 Task: Check the sale-to-list ratio of 2 bathrooms in the last 1 year.
Action: Mouse moved to (535, 291)
Screenshot: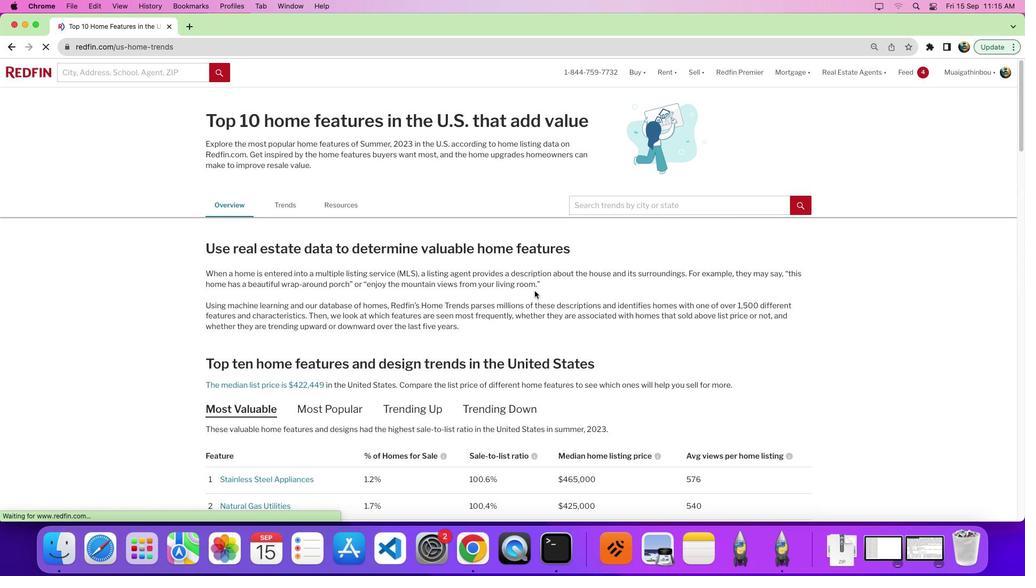 
Action: Mouse scrolled (535, 291) with delta (0, 0)
Screenshot: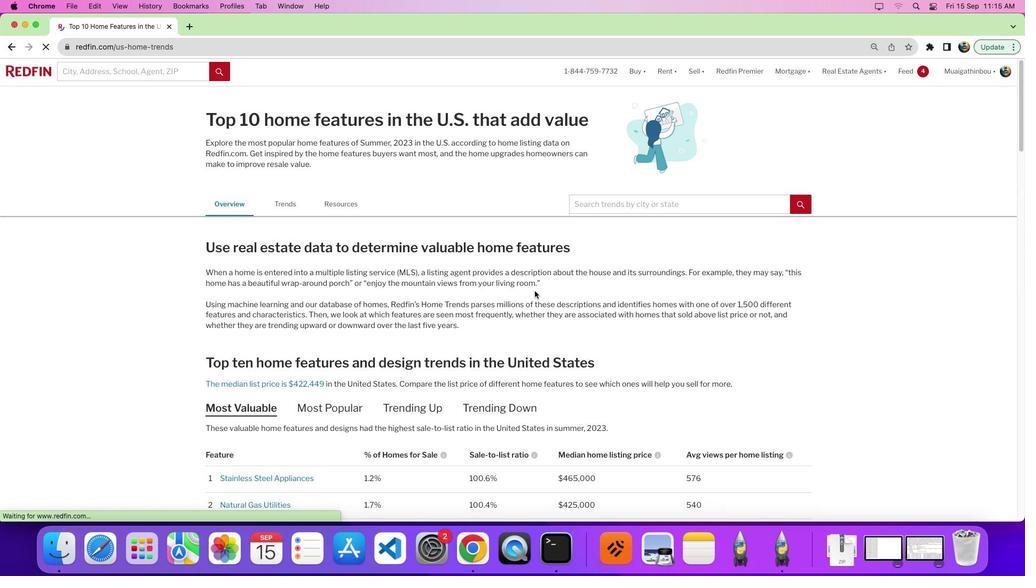 
Action: Mouse moved to (294, 205)
Screenshot: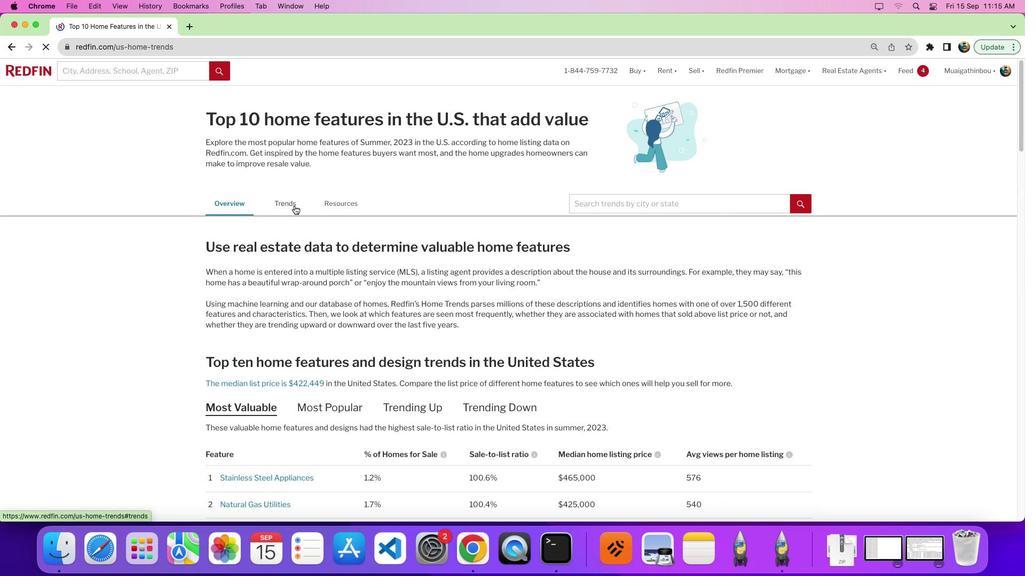 
Action: Mouse pressed left at (294, 205)
Screenshot: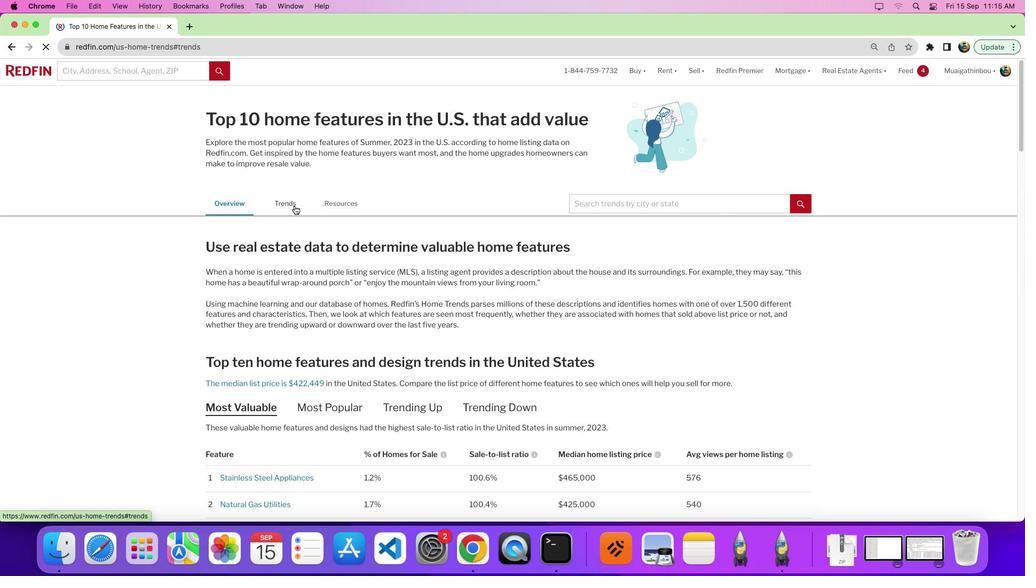
Action: Mouse moved to (365, 228)
Screenshot: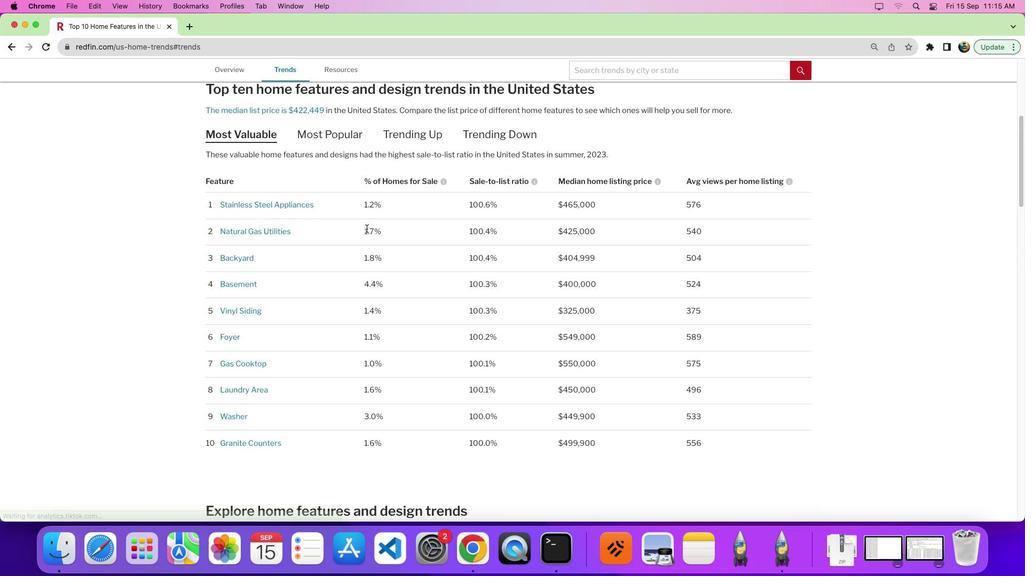 
Action: Mouse scrolled (365, 228) with delta (0, 0)
Screenshot: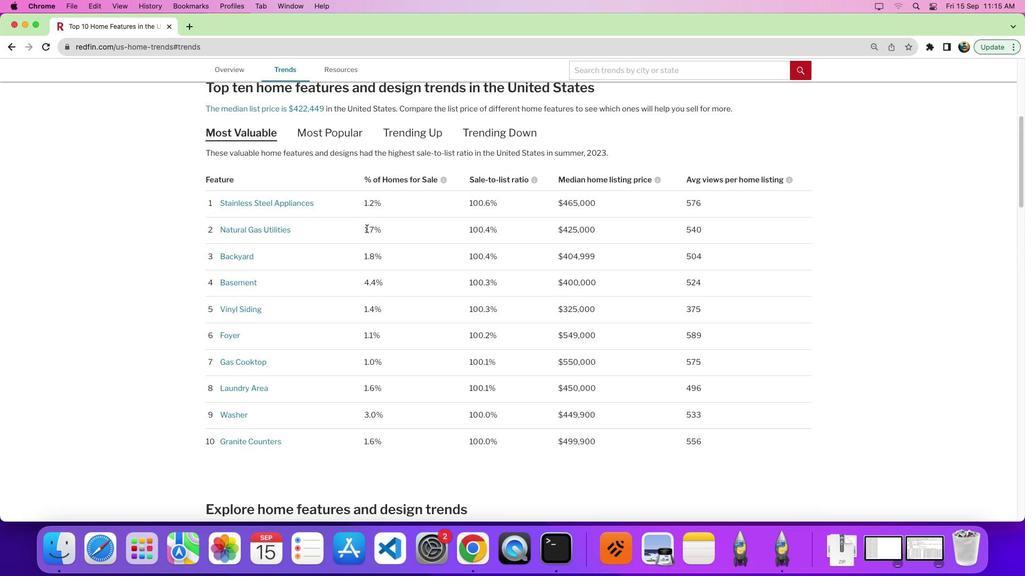 
Action: Mouse moved to (366, 228)
Screenshot: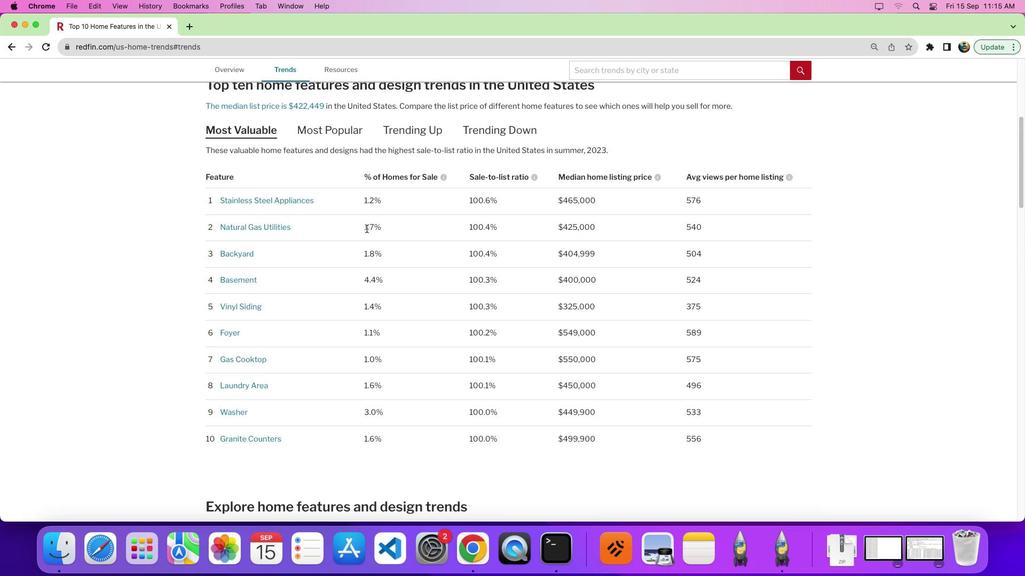 
Action: Mouse scrolled (366, 228) with delta (0, 0)
Screenshot: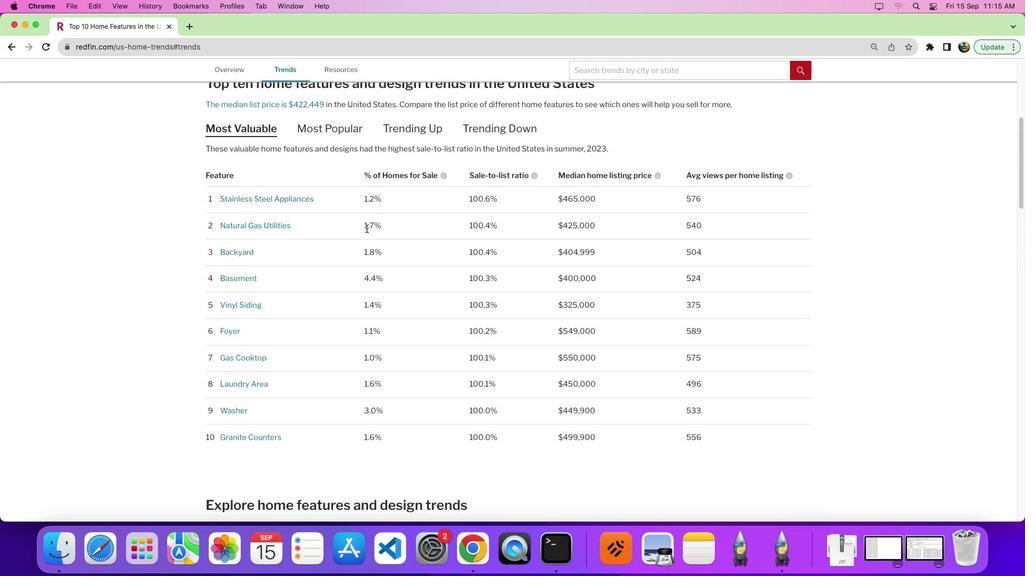 
Action: Mouse moved to (378, 221)
Screenshot: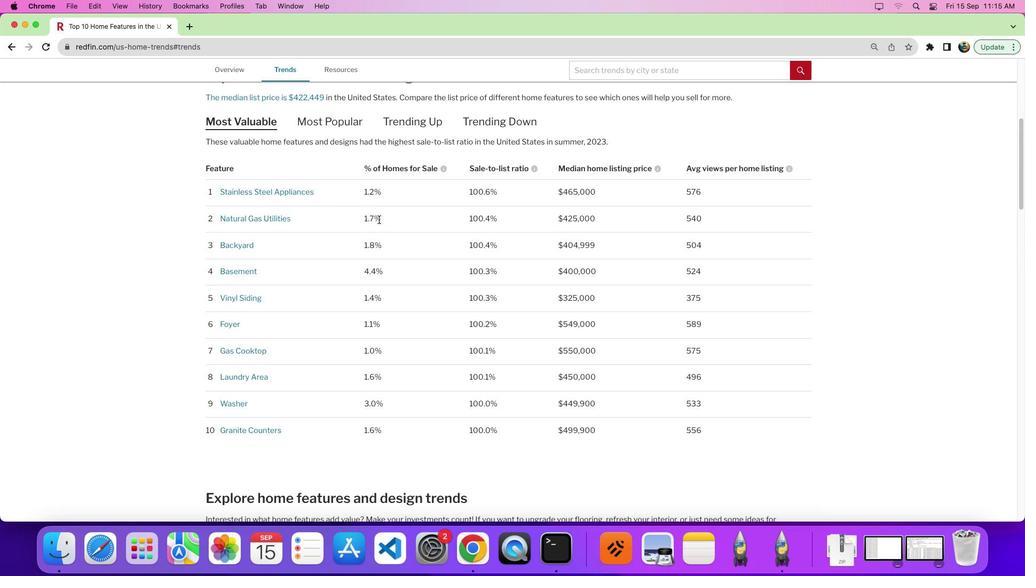 
Action: Mouse scrolled (378, 221) with delta (0, 0)
Screenshot: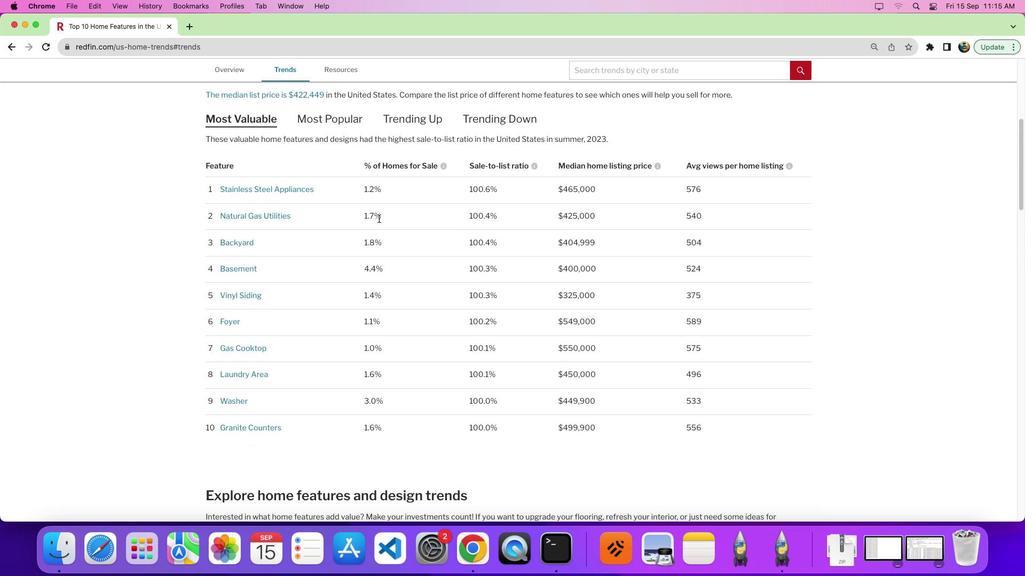 
Action: Mouse moved to (378, 220)
Screenshot: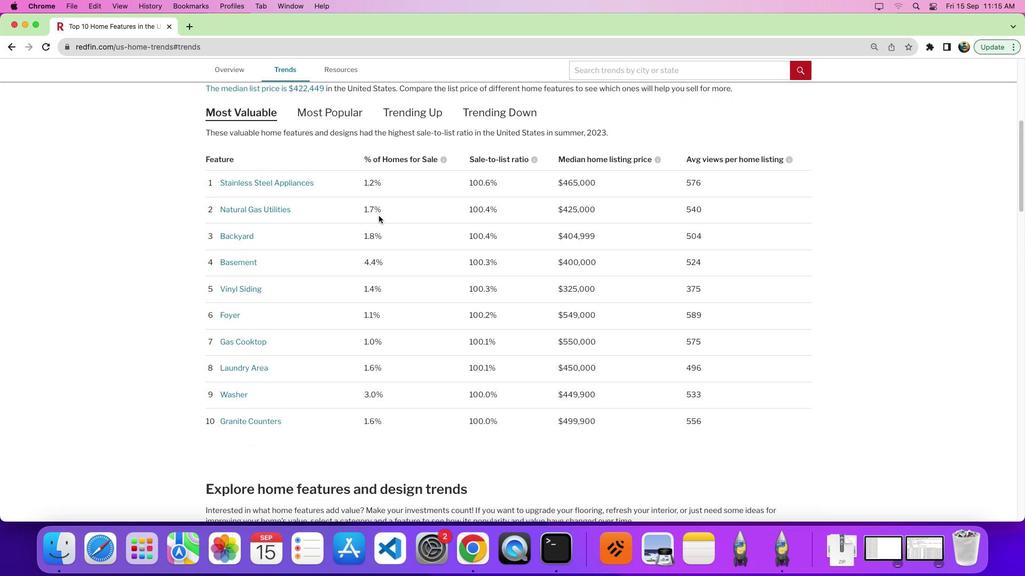 
Action: Mouse scrolled (378, 220) with delta (0, 0)
Screenshot: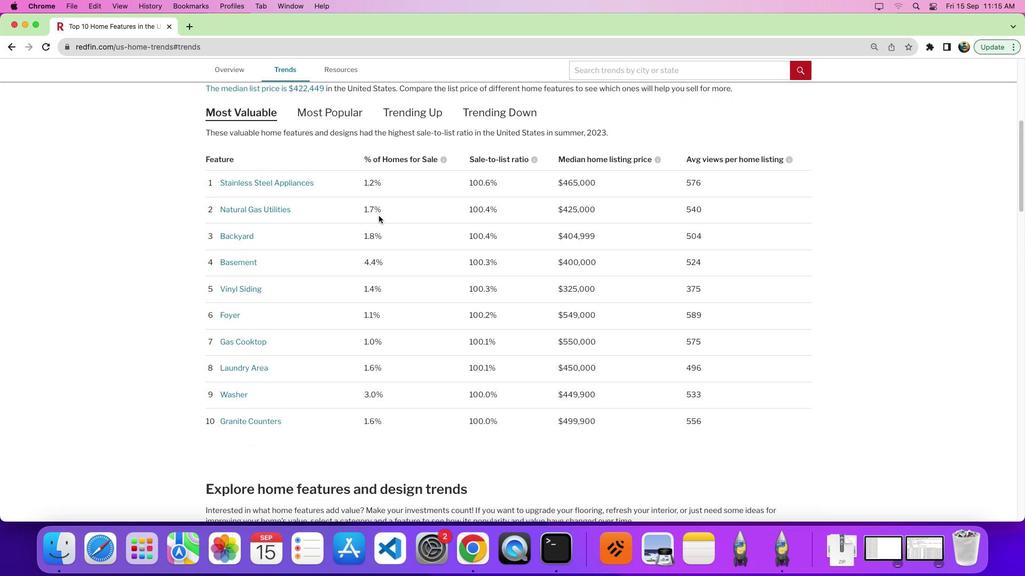 
Action: Mouse moved to (366, 210)
Screenshot: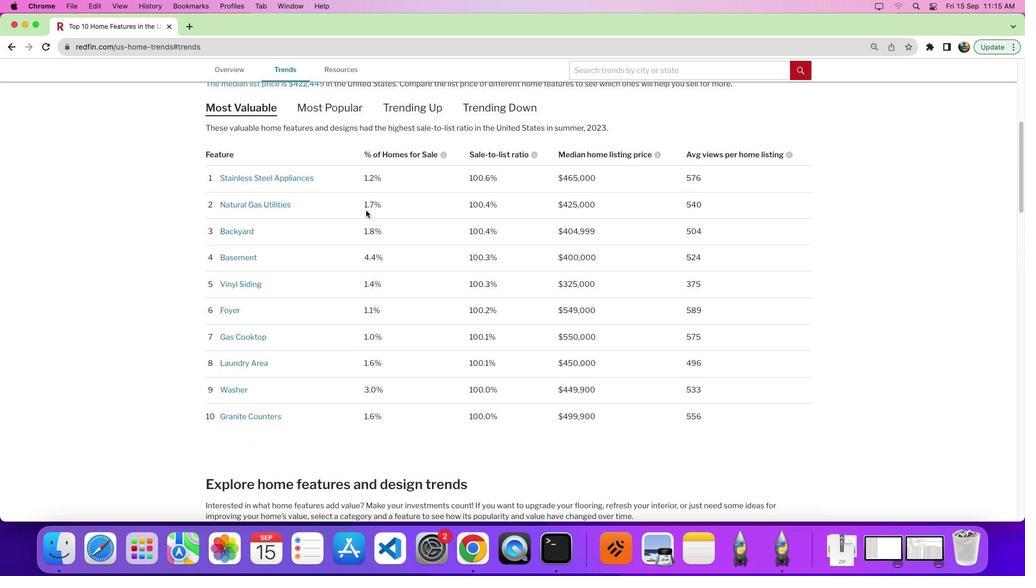 
Action: Mouse scrolled (366, 210) with delta (0, 0)
Screenshot: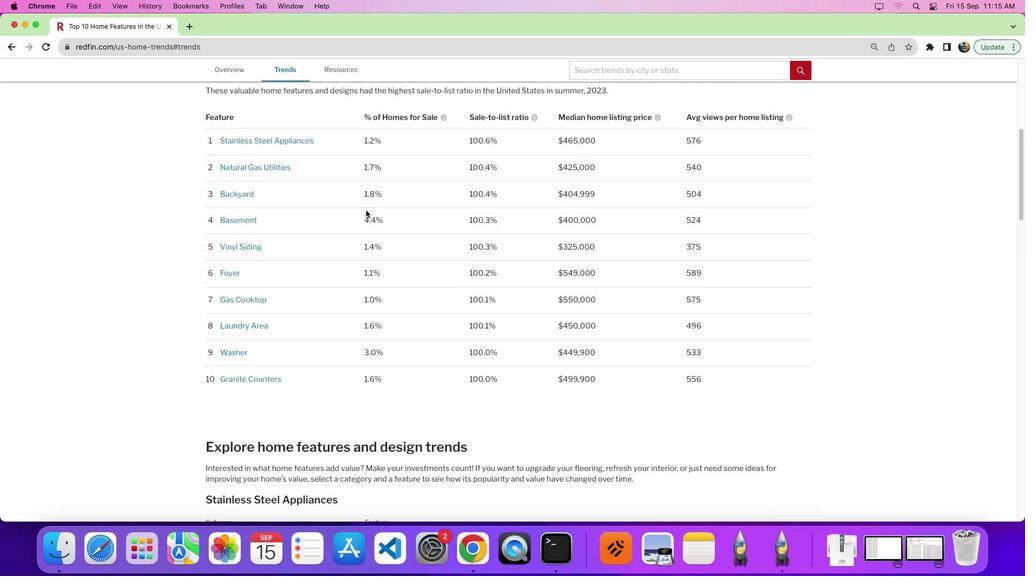 
Action: Mouse scrolled (366, 210) with delta (0, 0)
Screenshot: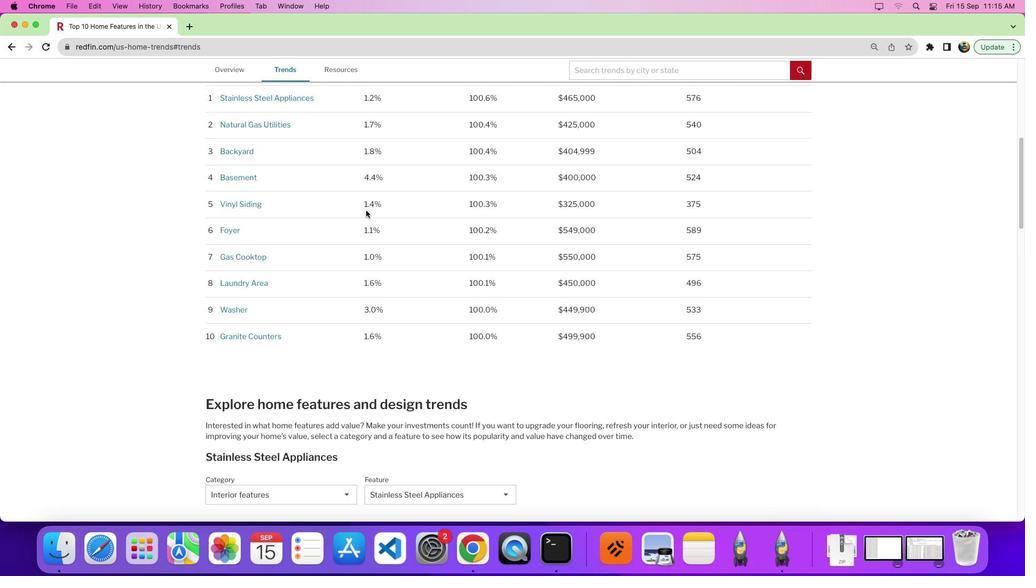 
Action: Mouse moved to (366, 210)
Screenshot: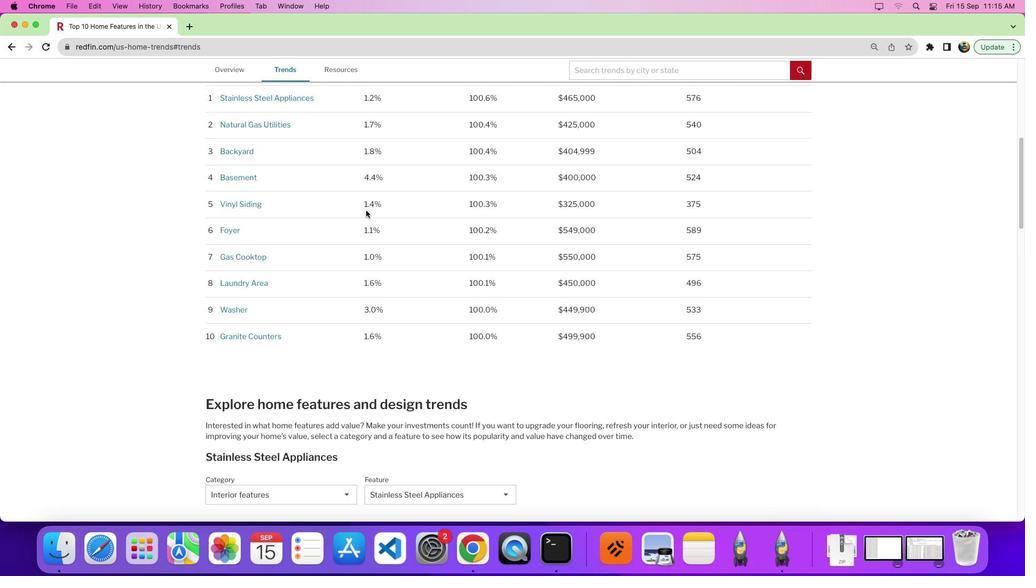 
Action: Mouse scrolled (366, 210) with delta (0, -2)
Screenshot: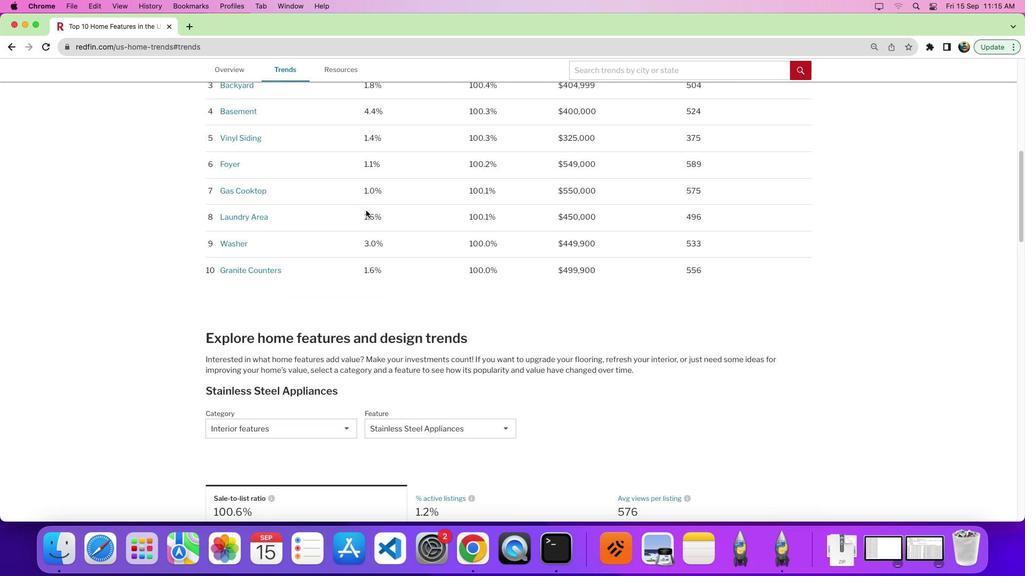 
Action: Mouse moved to (361, 218)
Screenshot: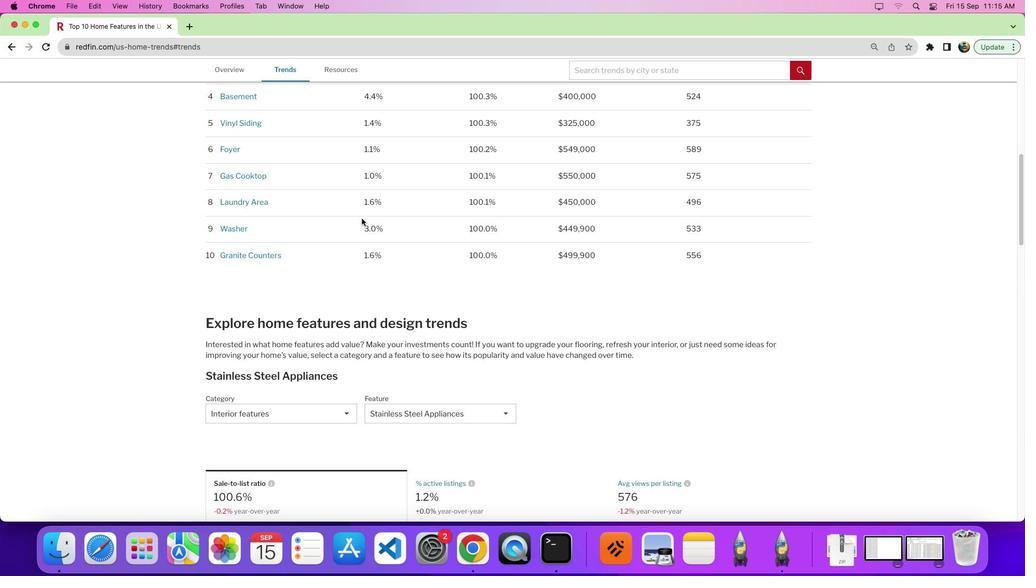 
Action: Mouse scrolled (361, 218) with delta (0, 0)
Screenshot: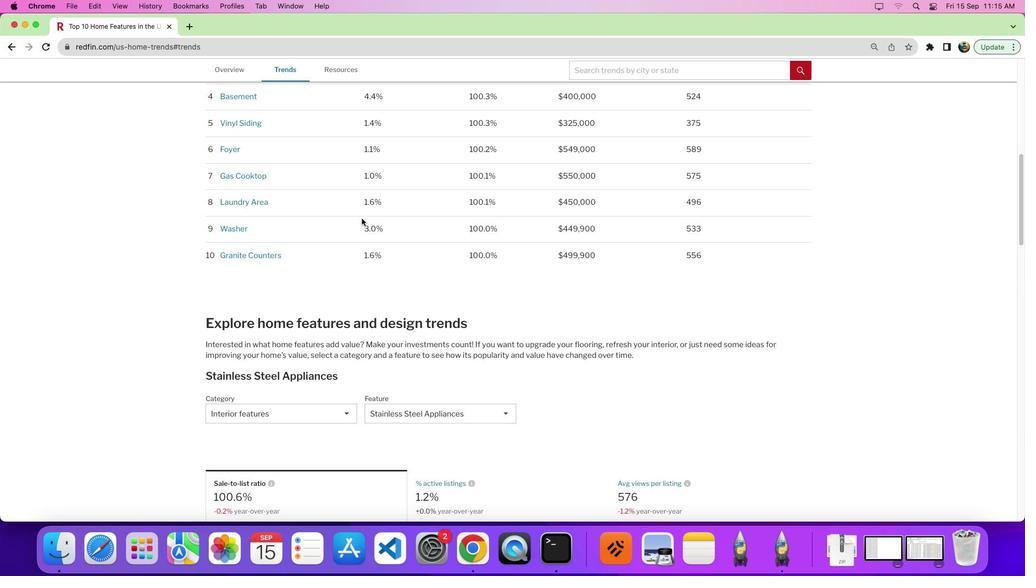 
Action: Mouse moved to (361, 218)
Screenshot: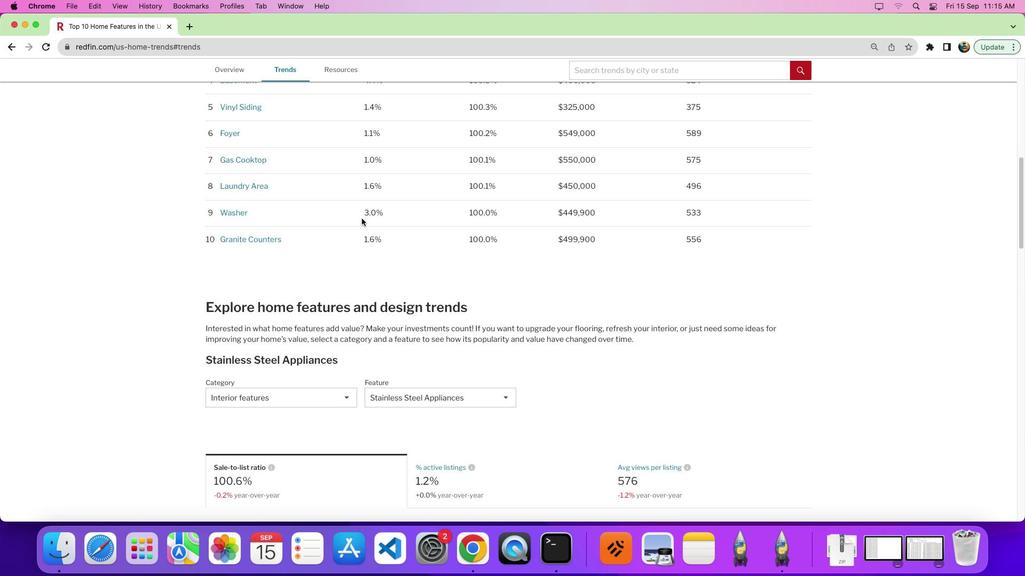 
Action: Mouse scrolled (361, 218) with delta (0, 0)
Screenshot: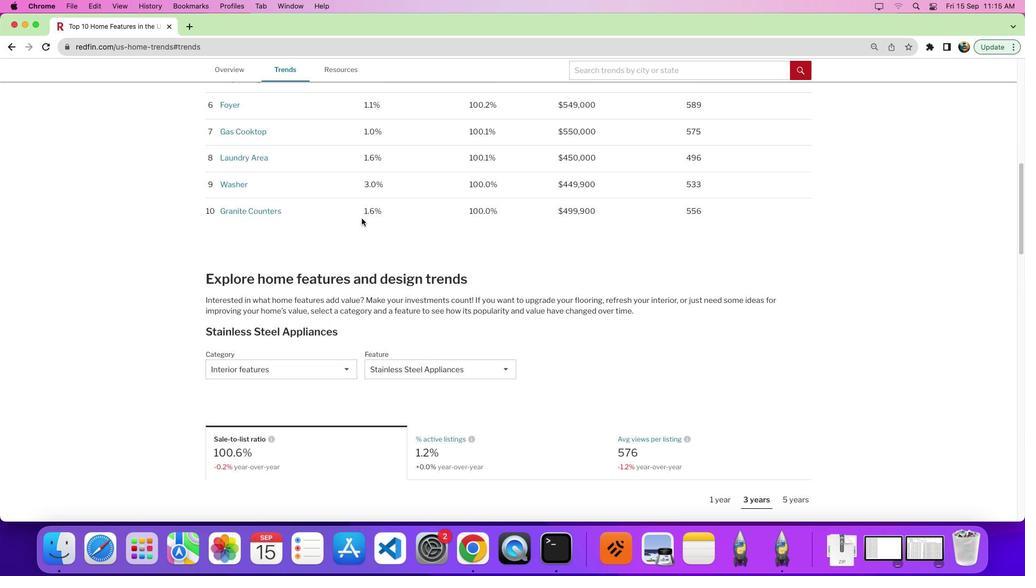 
Action: Mouse moved to (361, 218)
Screenshot: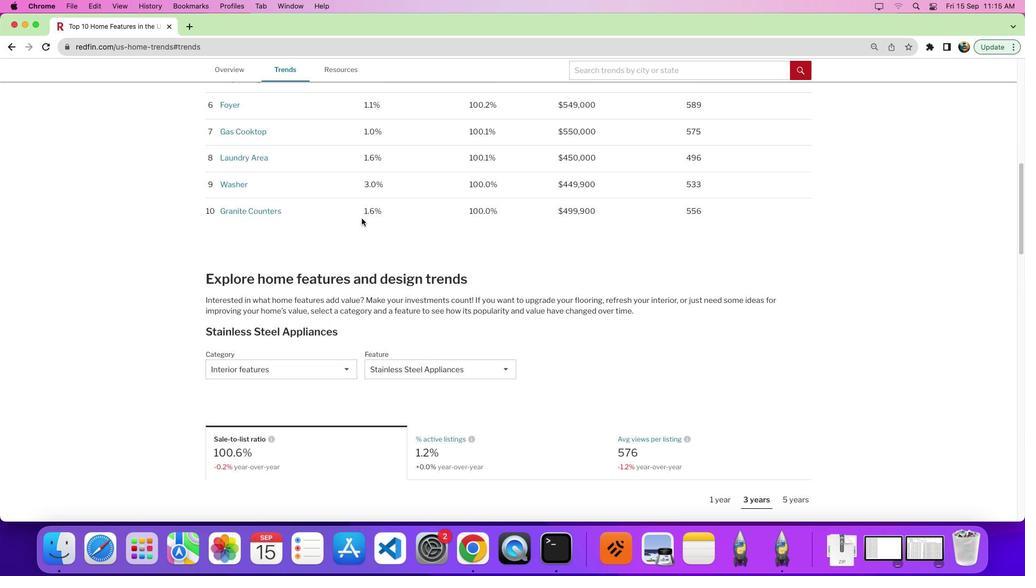 
Action: Mouse scrolled (361, 218) with delta (0, -2)
Screenshot: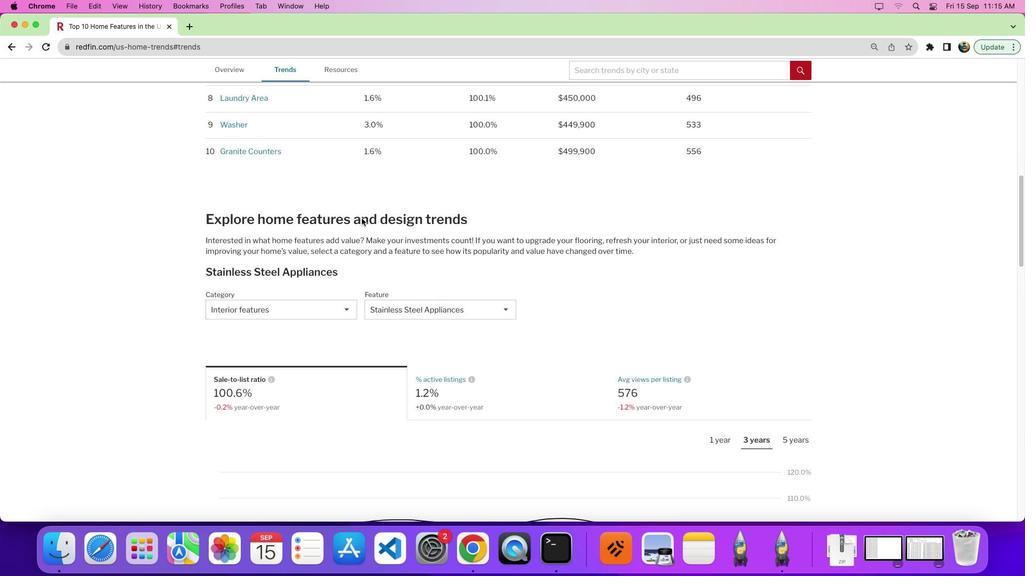 
Action: Mouse moved to (362, 218)
Screenshot: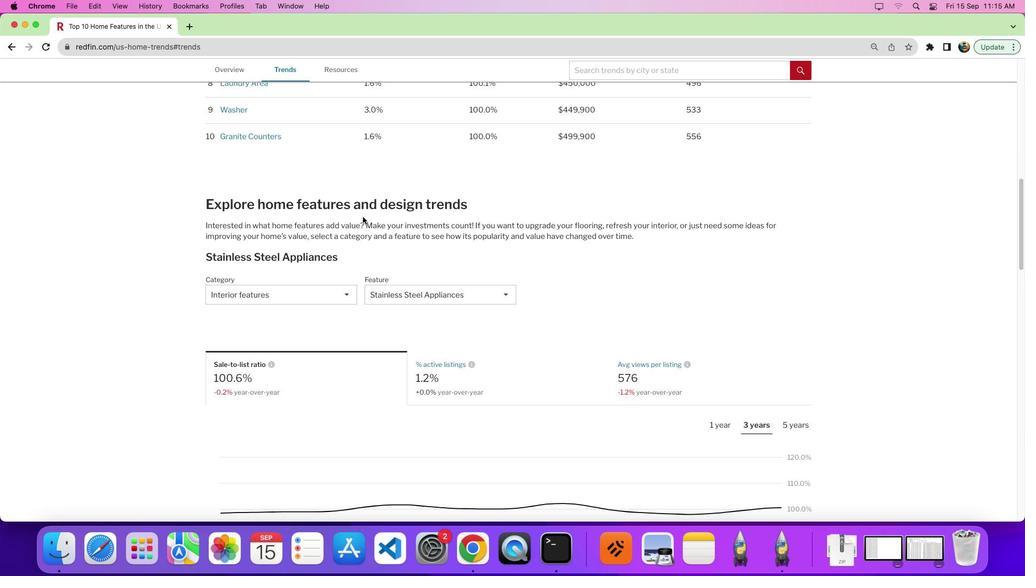 
Action: Mouse scrolled (362, 218) with delta (0, 0)
Screenshot: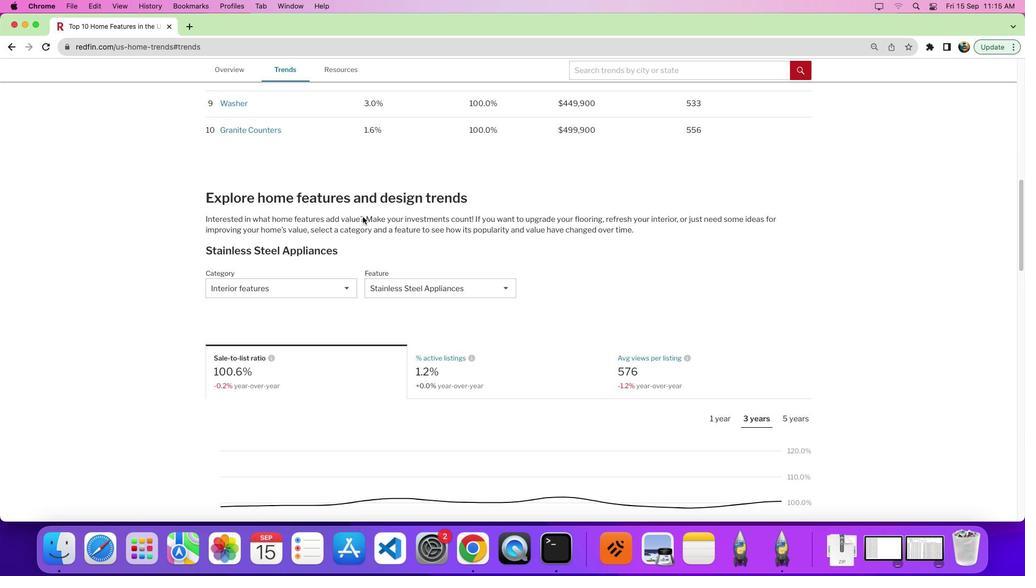 
Action: Mouse moved to (362, 217)
Screenshot: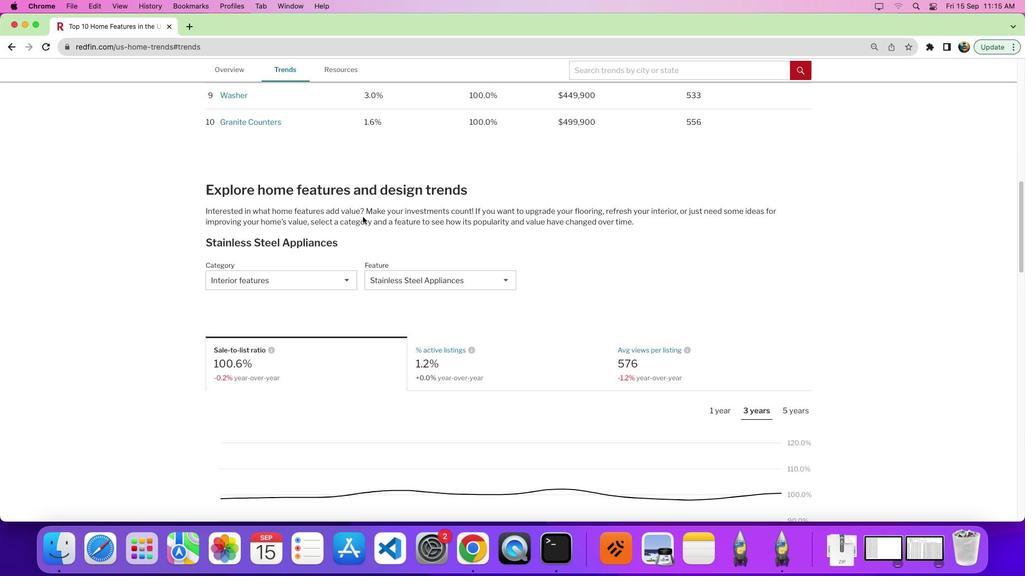 
Action: Mouse scrolled (362, 217) with delta (0, 0)
Screenshot: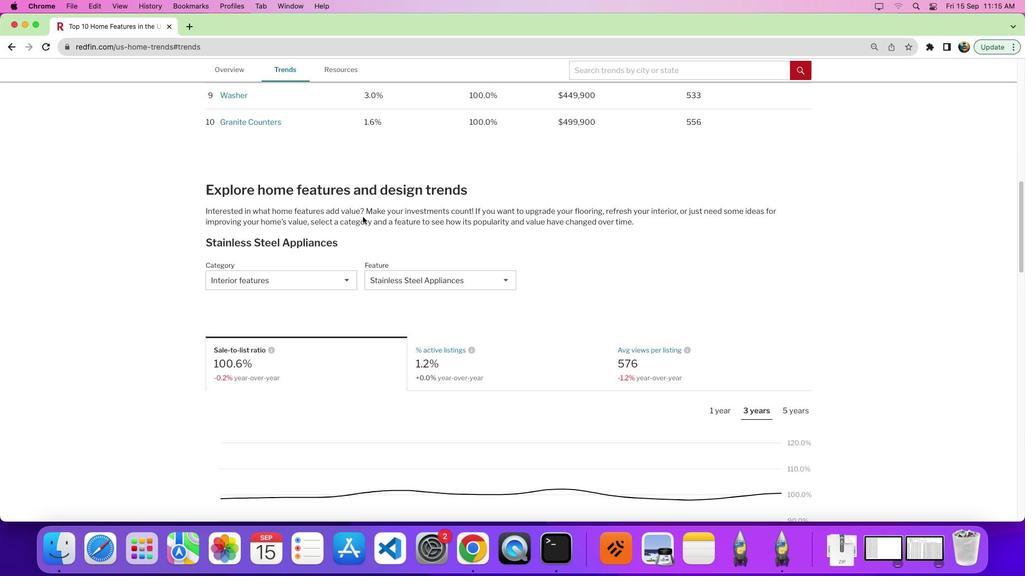 
Action: Mouse moved to (413, 252)
Screenshot: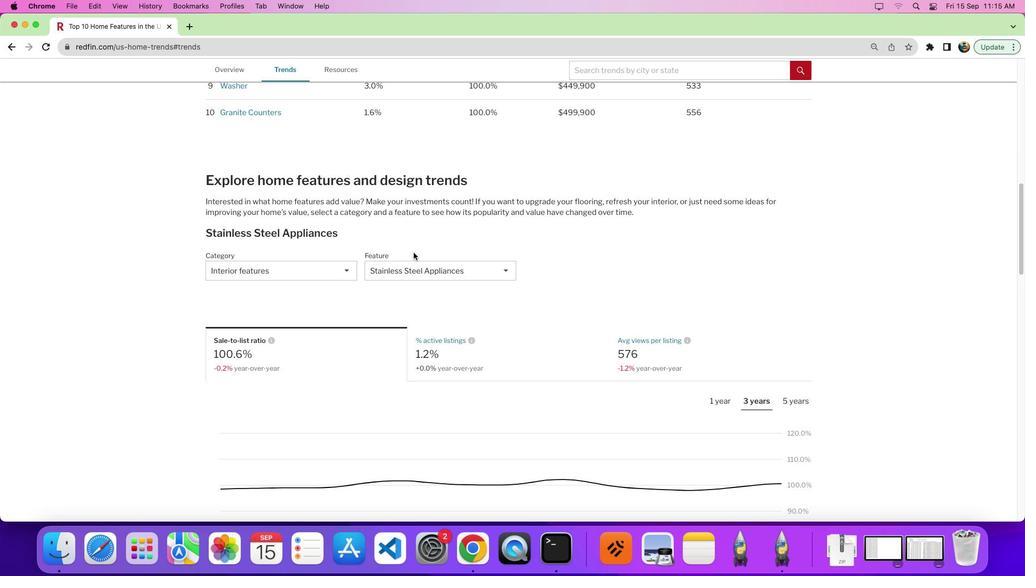 
Action: Mouse scrolled (413, 252) with delta (0, 0)
Screenshot: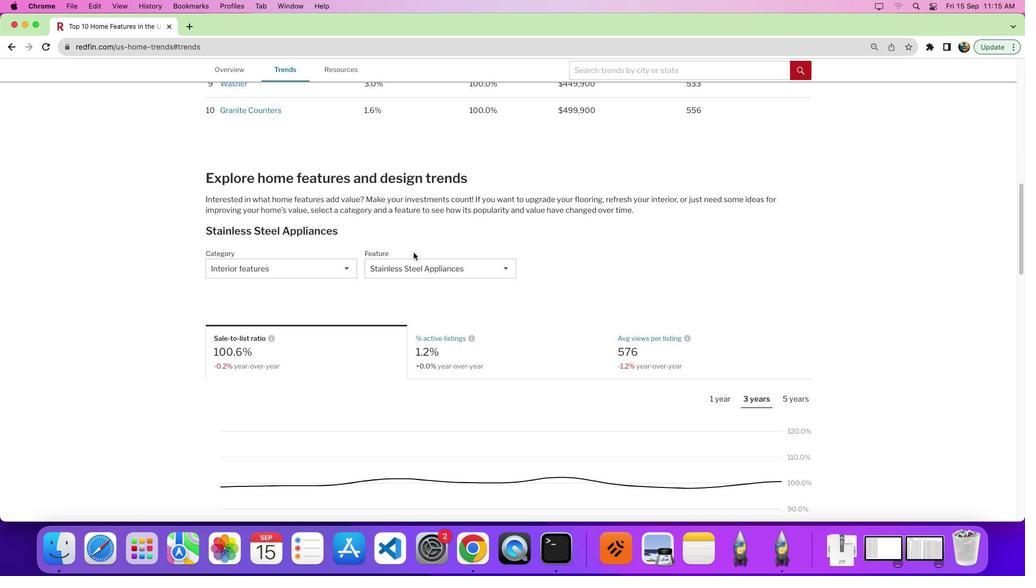 
Action: Mouse scrolled (413, 252) with delta (0, 0)
Screenshot: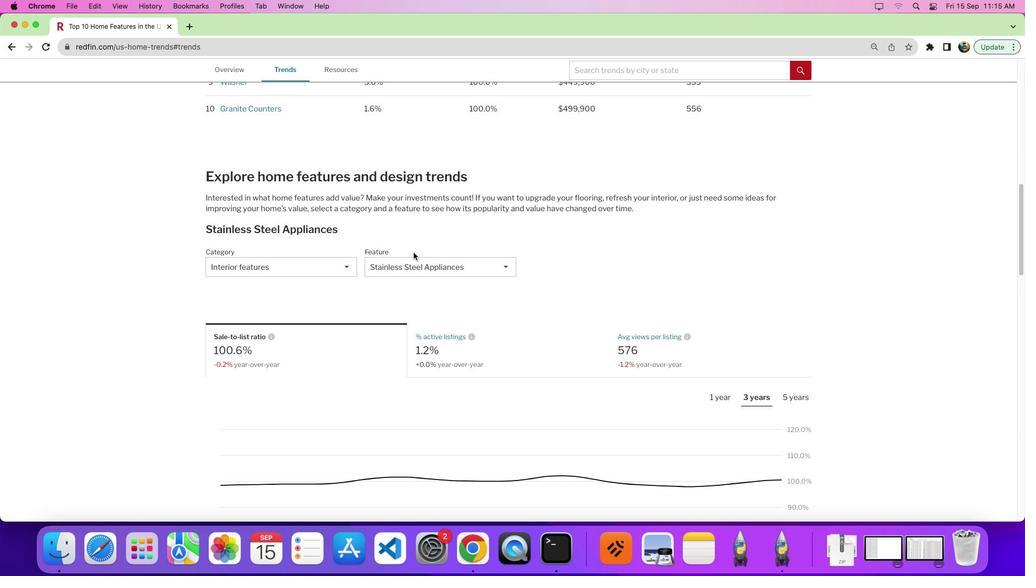 
Action: Mouse moved to (442, 257)
Screenshot: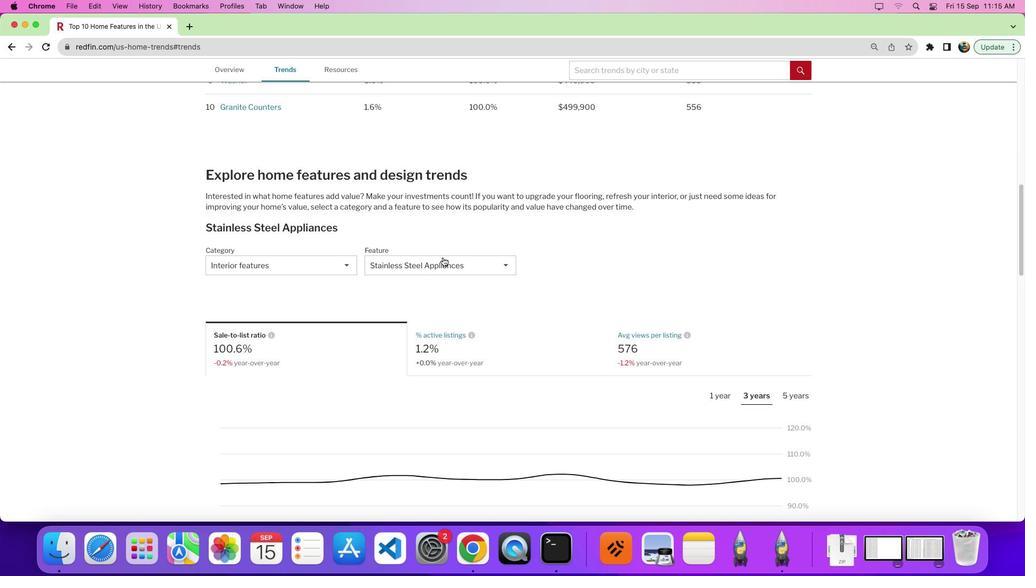 
Action: Mouse scrolled (442, 257) with delta (0, 0)
Screenshot: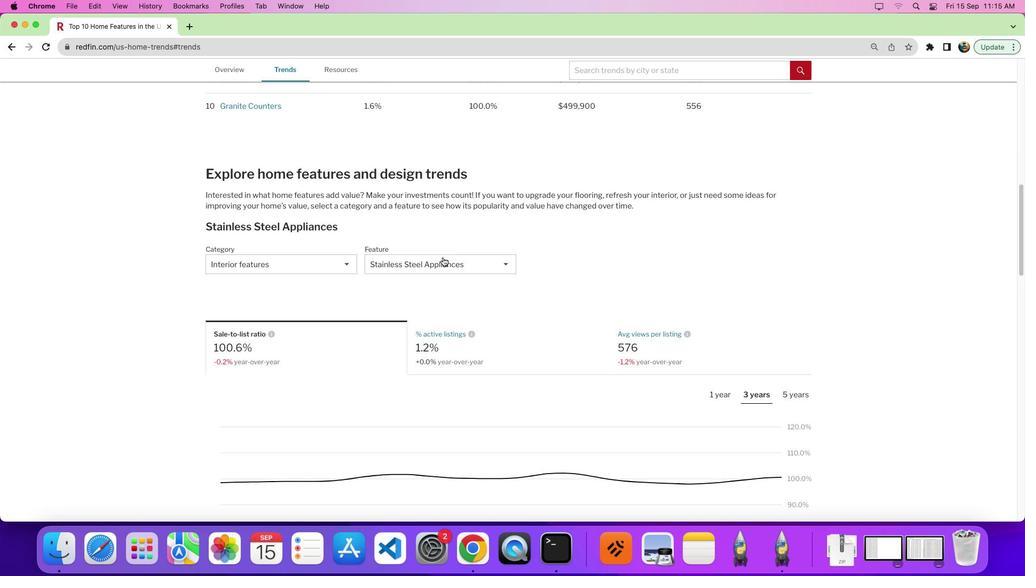 
Action: Mouse moved to (442, 257)
Screenshot: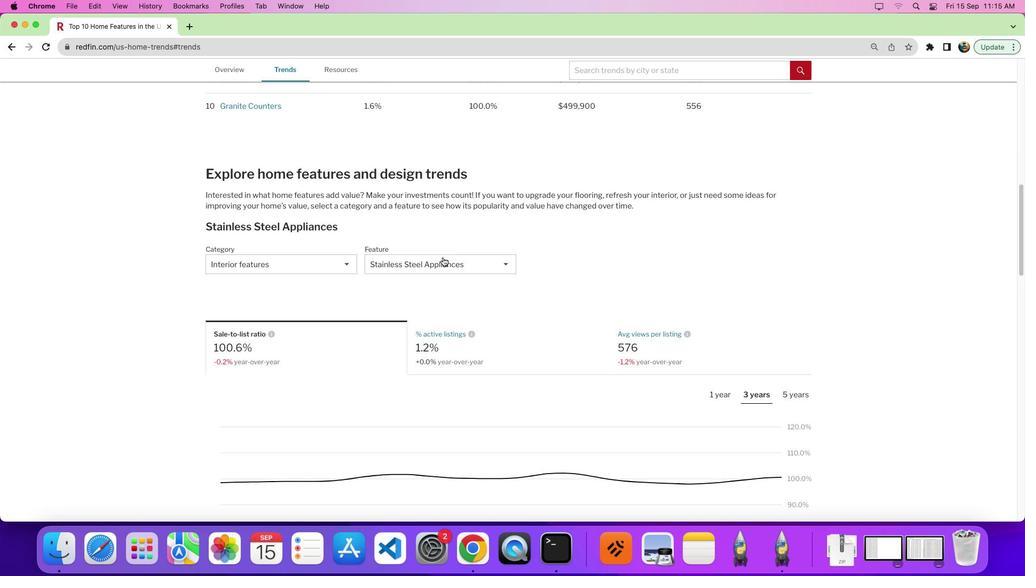 
Action: Mouse scrolled (442, 257) with delta (0, 0)
Screenshot: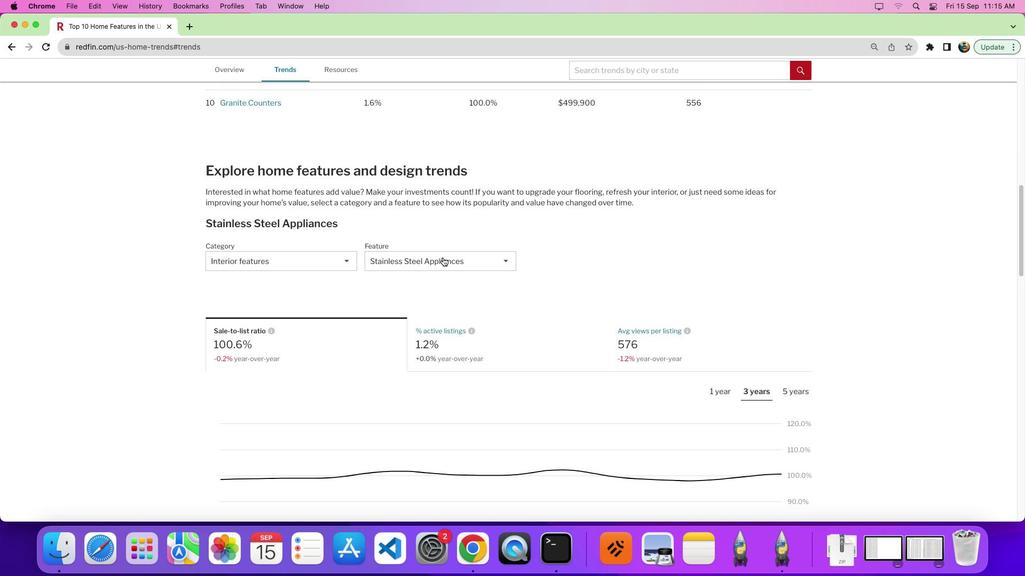 
Action: Mouse moved to (487, 261)
Screenshot: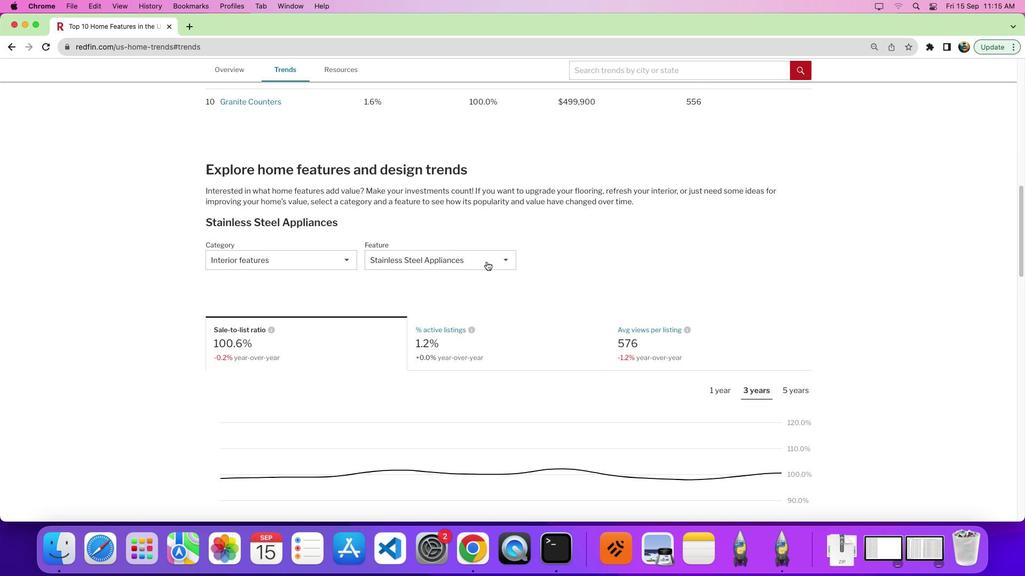 
Action: Mouse scrolled (487, 261) with delta (0, 0)
Screenshot: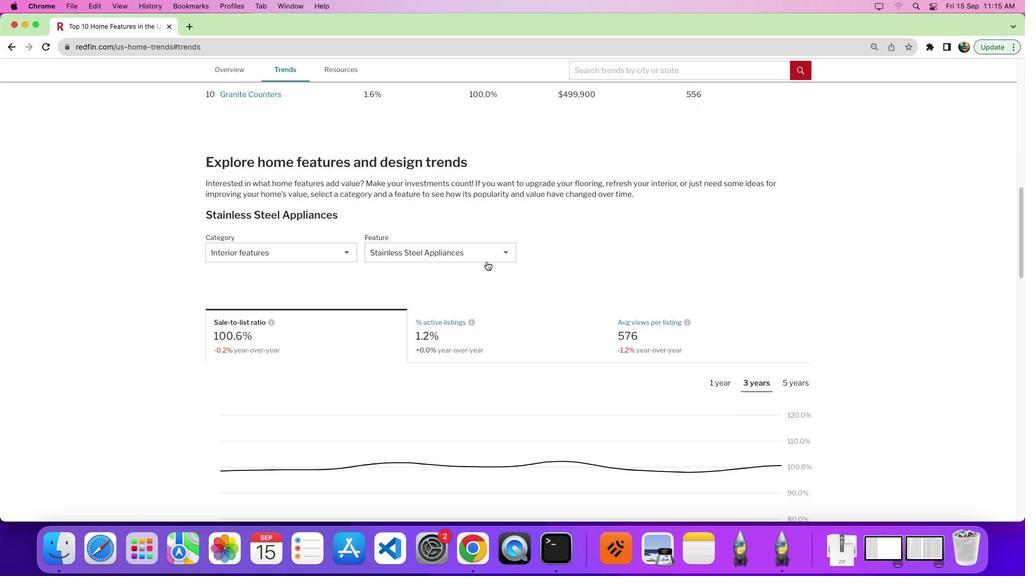 
Action: Mouse scrolled (487, 261) with delta (0, 0)
Screenshot: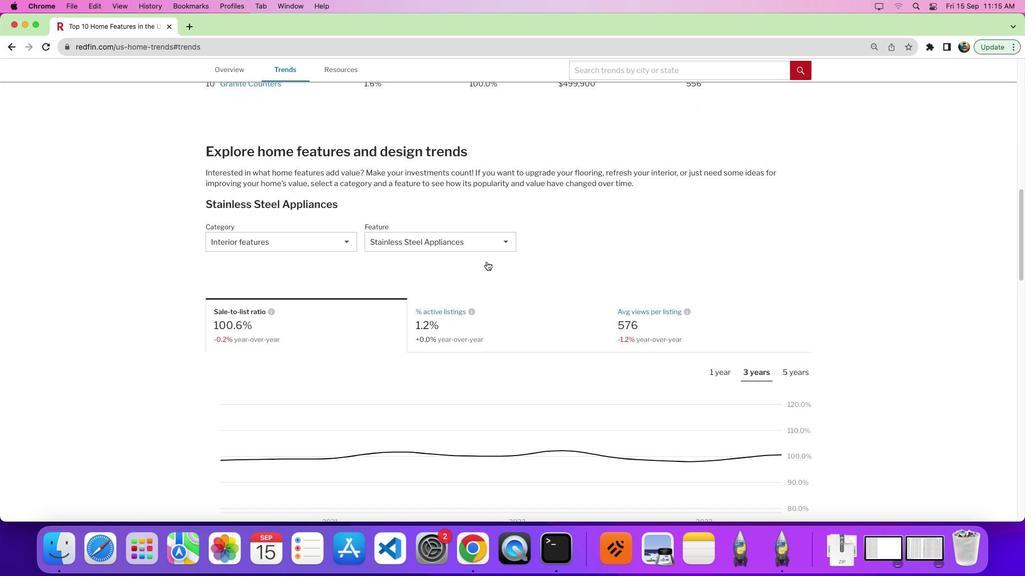 
Action: Mouse moved to (294, 235)
Screenshot: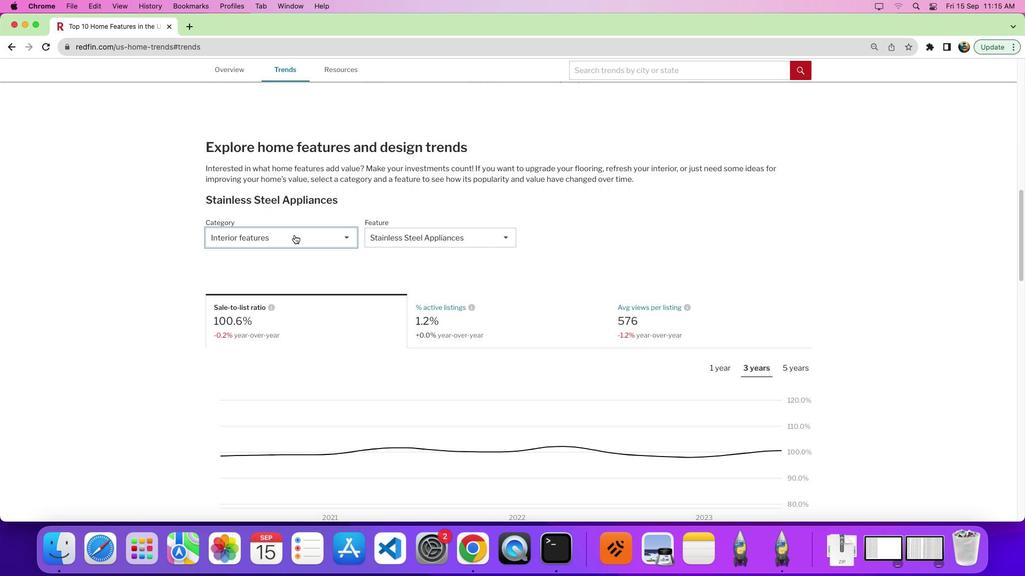 
Action: Mouse pressed left at (294, 235)
Screenshot: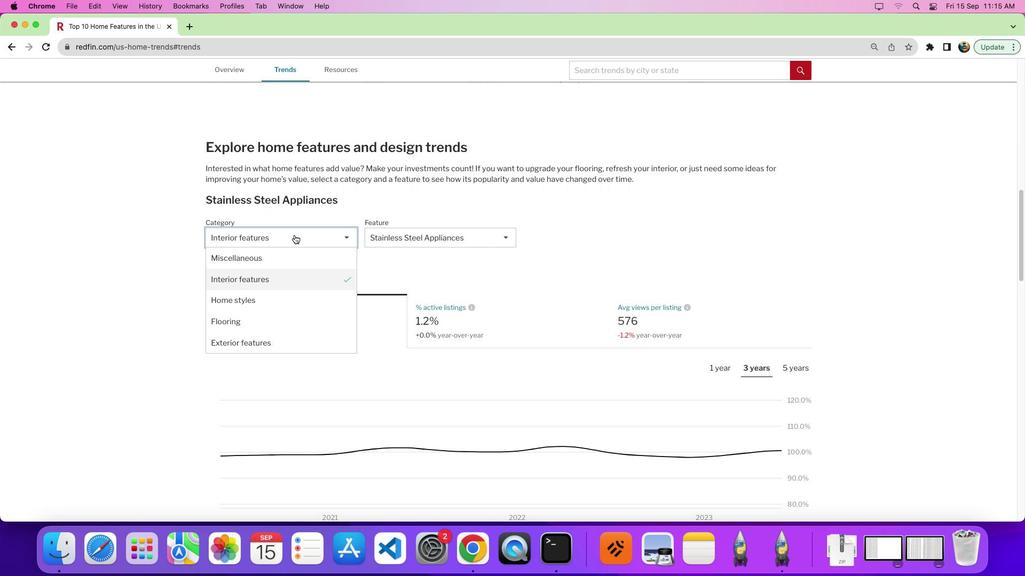 
Action: Mouse moved to (294, 273)
Screenshot: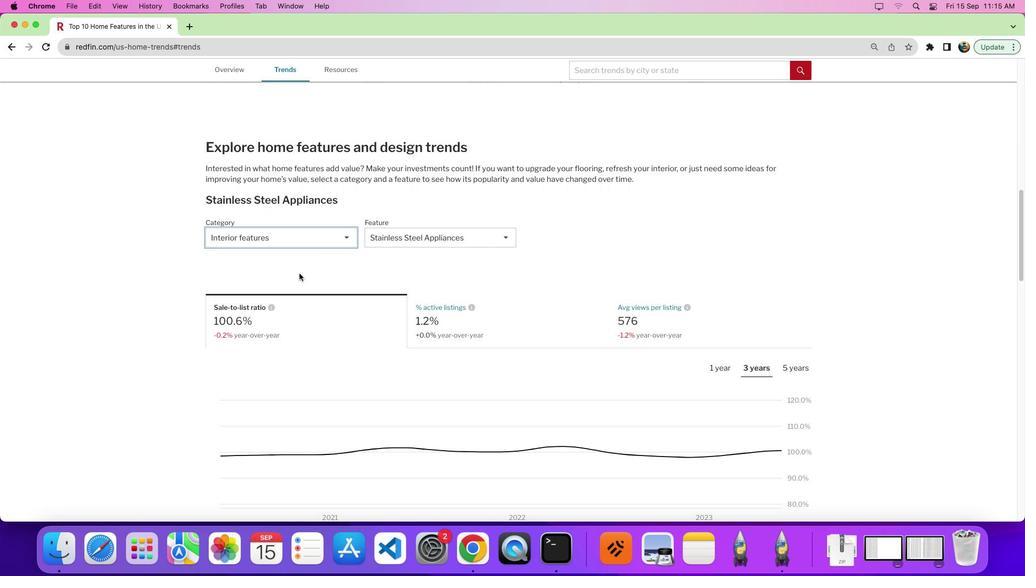 
Action: Mouse pressed left at (294, 273)
Screenshot: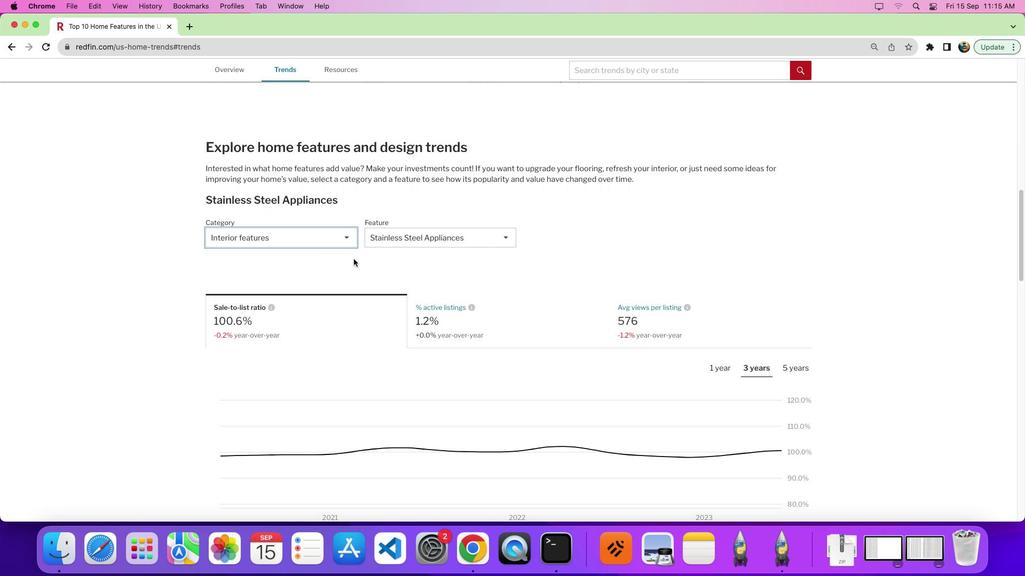 
Action: Mouse moved to (399, 236)
Screenshot: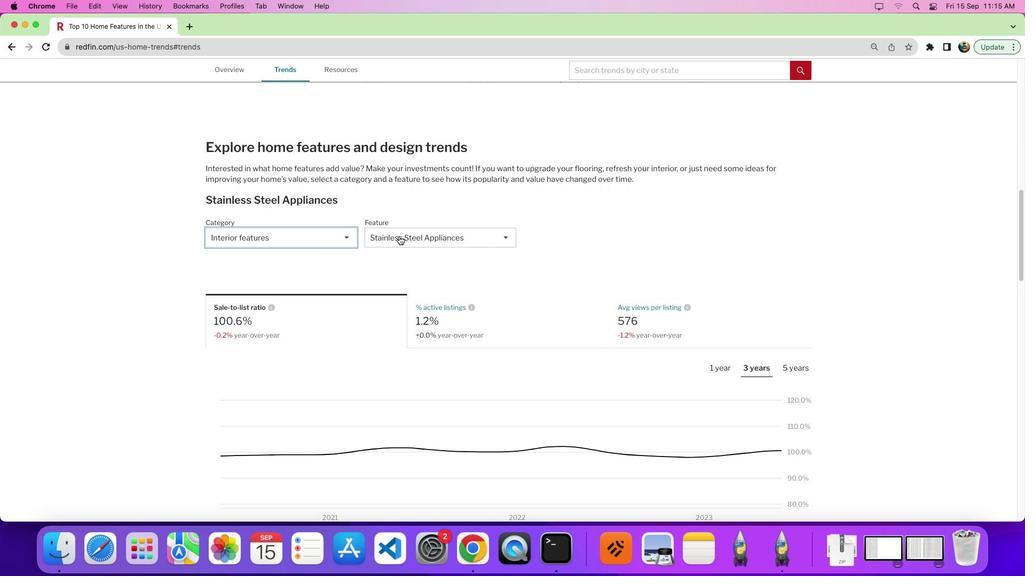 
Action: Mouse pressed left at (399, 236)
Screenshot: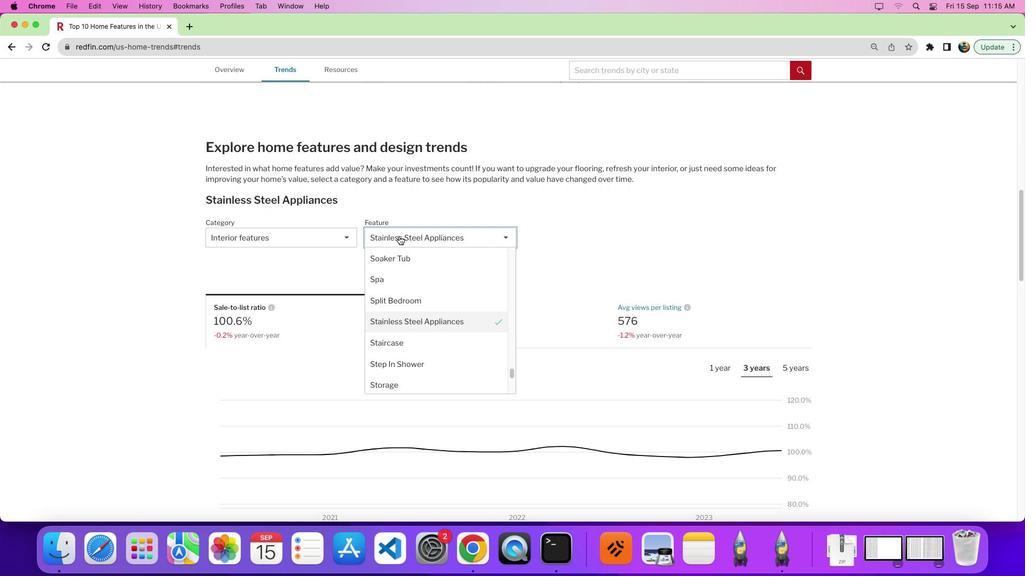 
Action: Mouse moved to (409, 284)
Screenshot: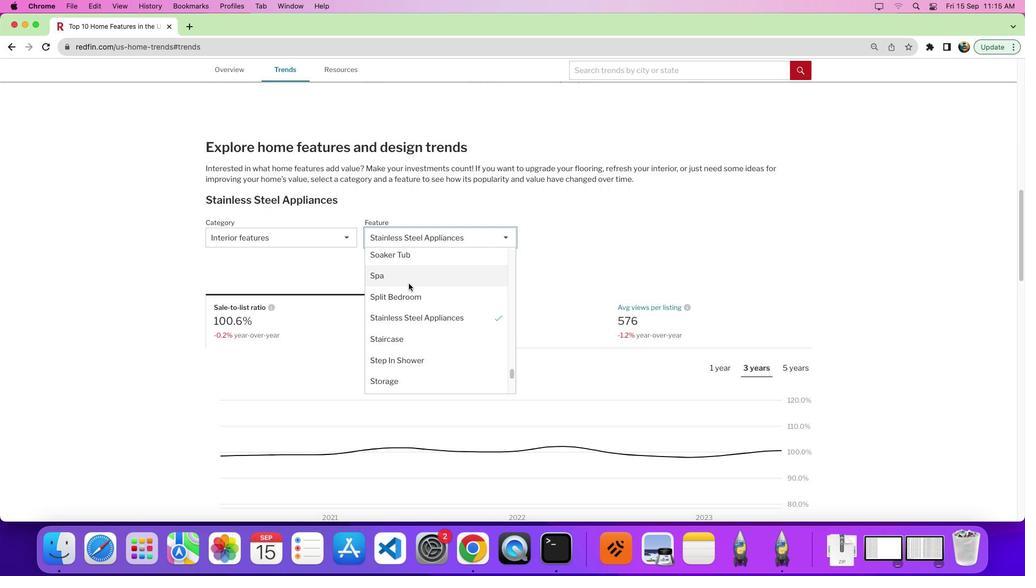 
Action: Mouse scrolled (409, 284) with delta (0, 0)
Screenshot: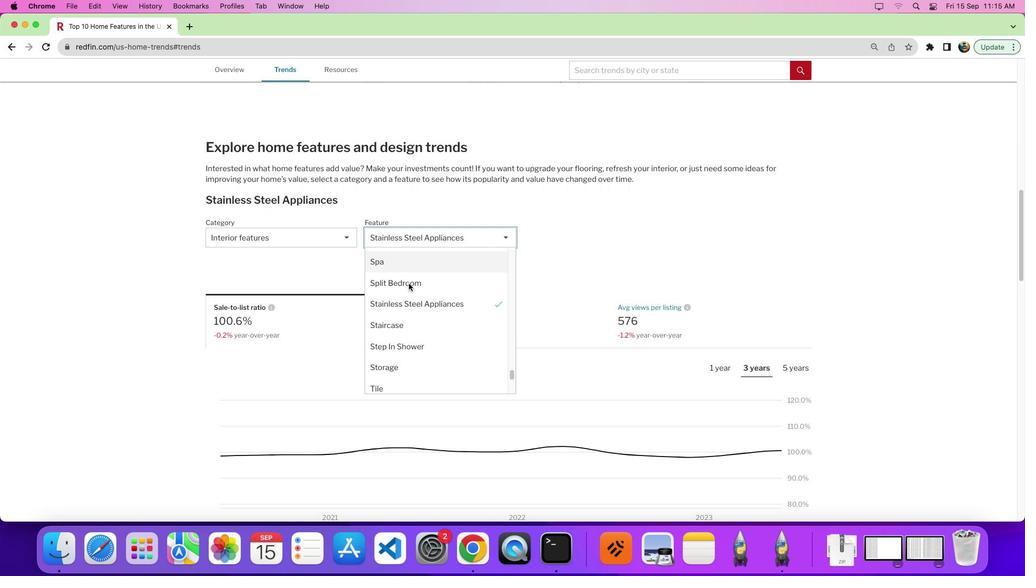 
Action: Mouse scrolled (409, 284) with delta (0, 0)
Screenshot: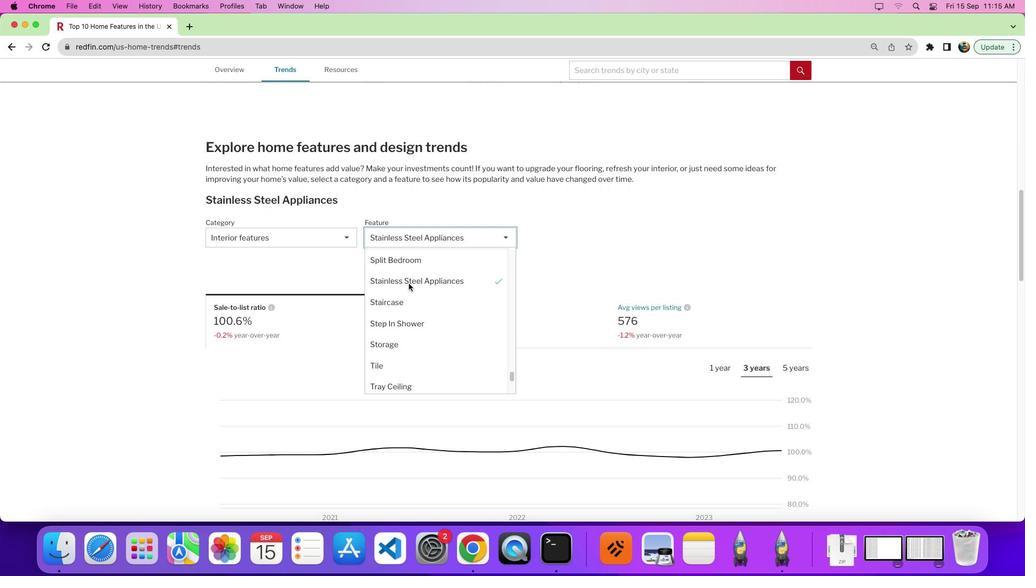 
Action: Mouse scrolled (409, 284) with delta (0, -2)
Screenshot: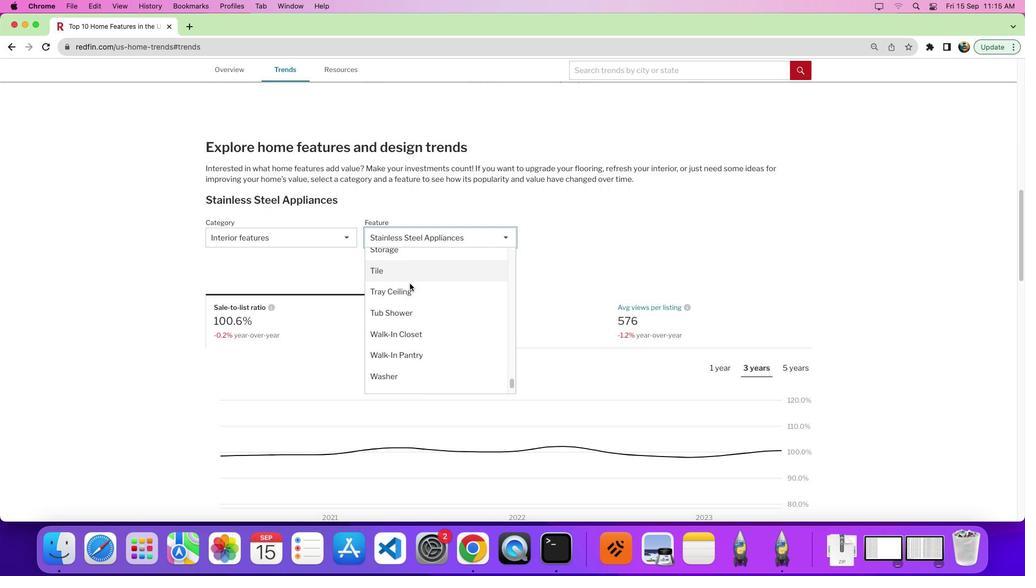 
Action: Mouse moved to (411, 284)
Screenshot: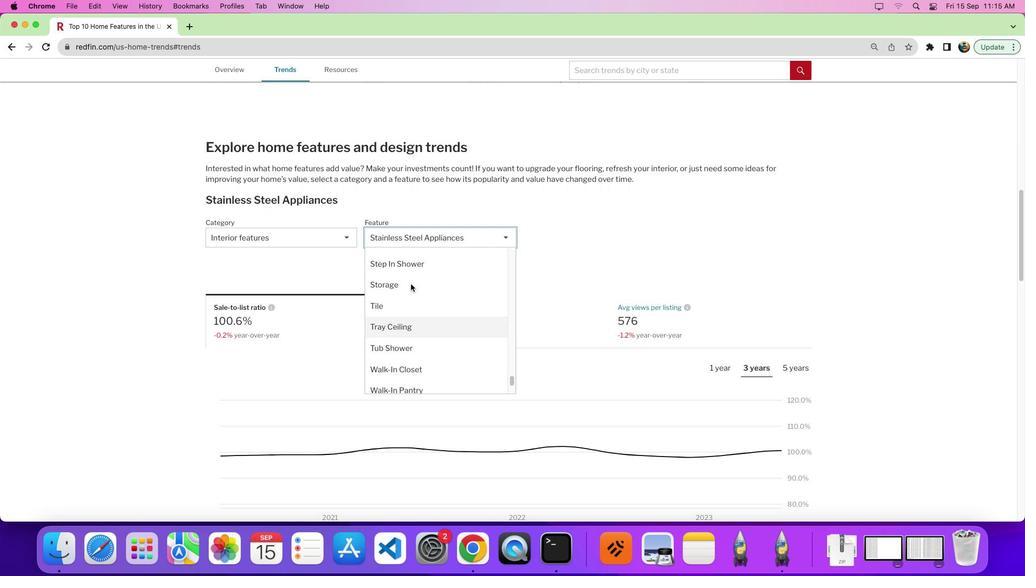 
Action: Mouse scrolled (411, 284) with delta (0, 0)
Screenshot: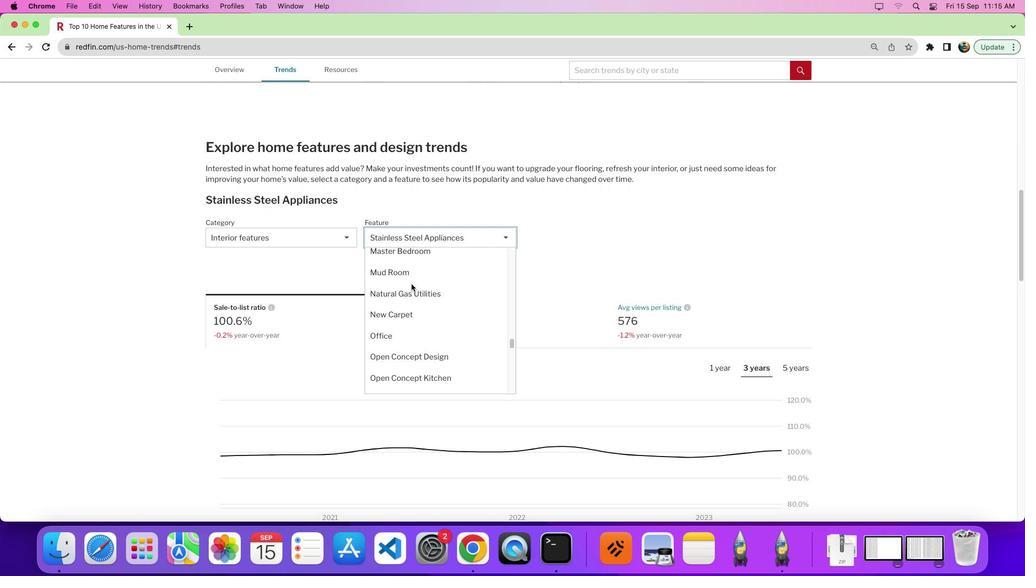 
Action: Mouse scrolled (411, 284) with delta (0, 1)
Screenshot: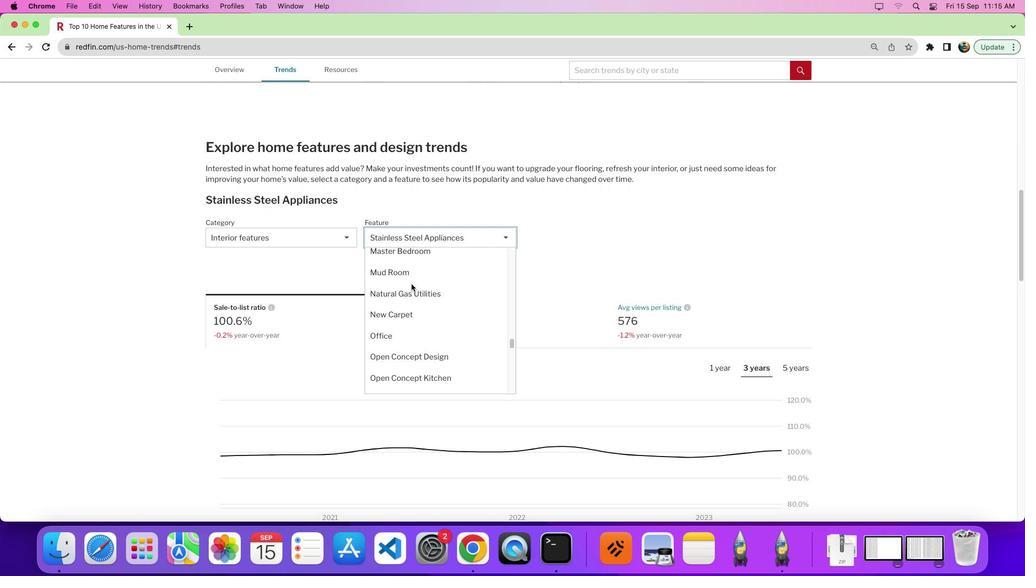 
Action: Mouse scrolled (411, 284) with delta (0, 4)
Screenshot: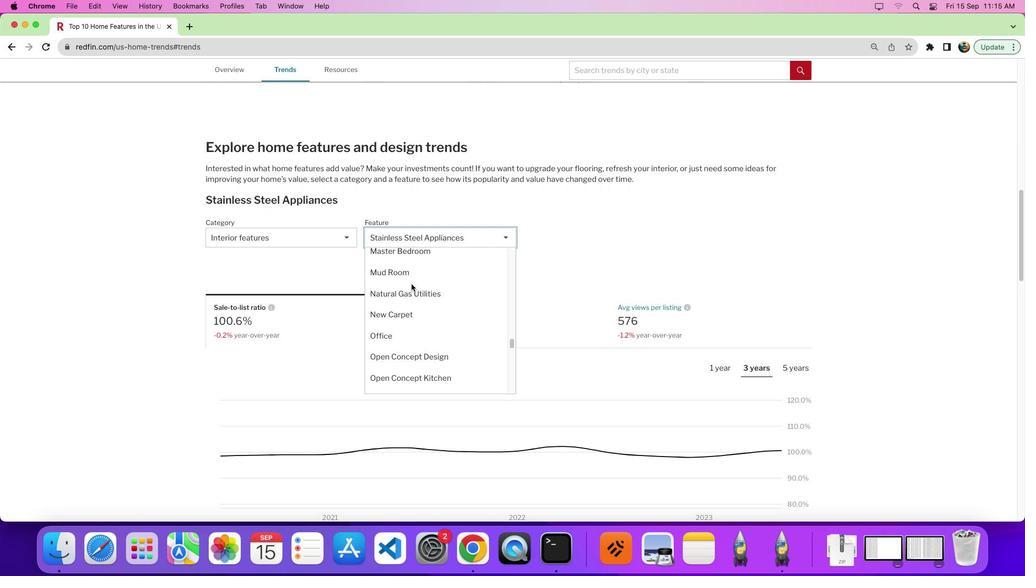 
Action: Mouse scrolled (411, 284) with delta (0, 6)
Screenshot: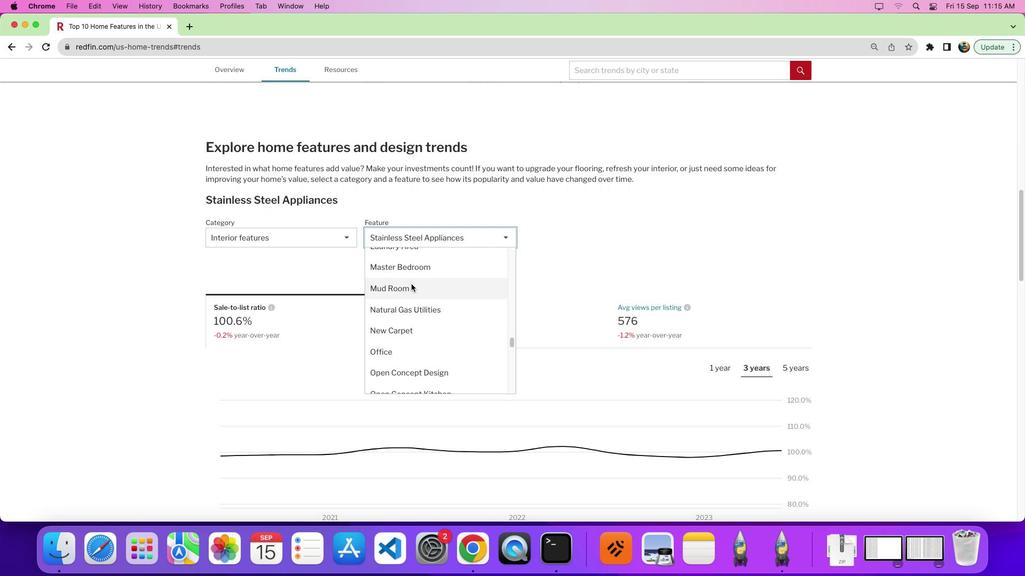 
Action: Mouse moved to (411, 284)
Screenshot: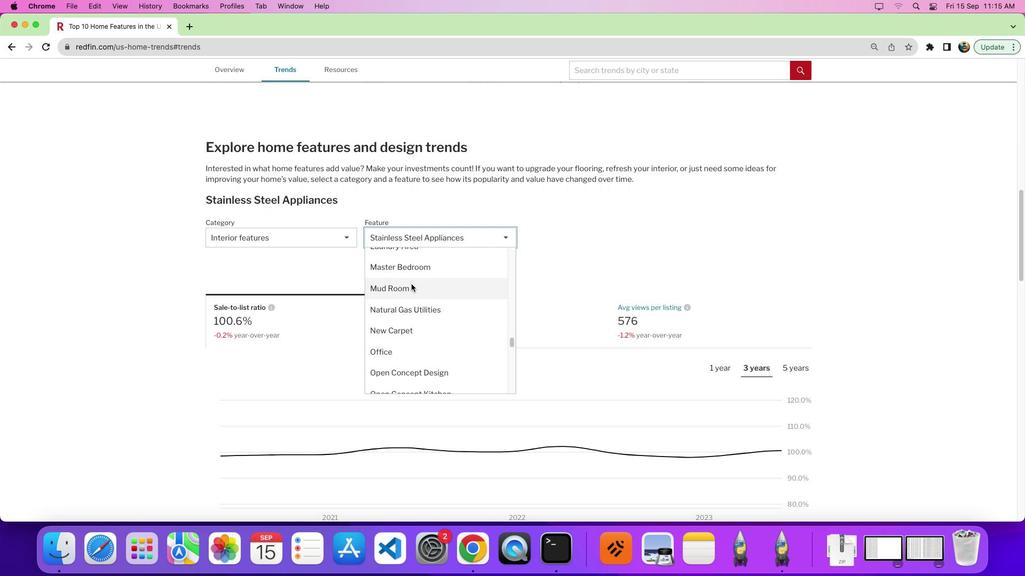 
Action: Mouse scrolled (411, 284) with delta (0, 0)
Screenshot: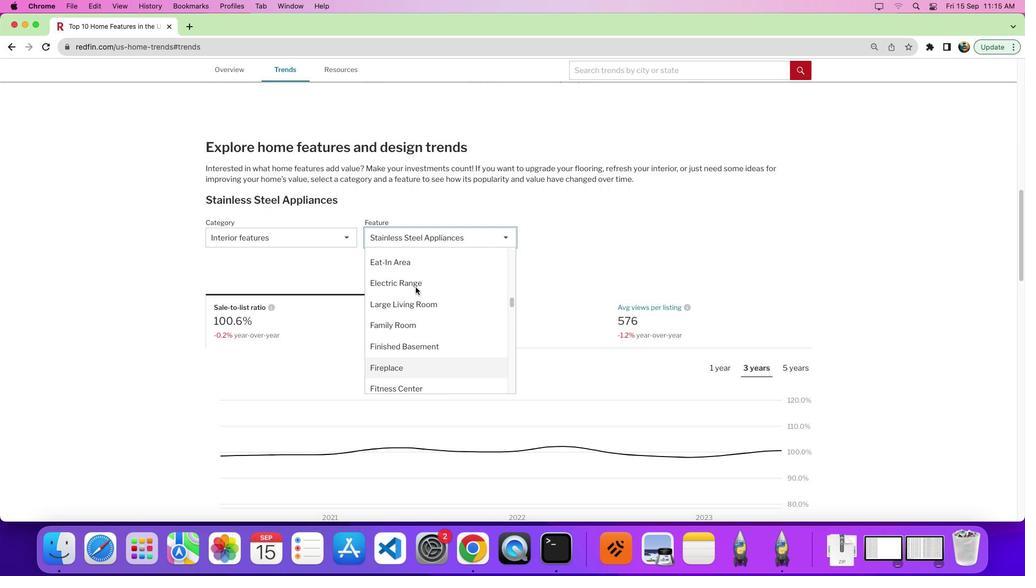 
Action: Mouse moved to (411, 284)
Screenshot: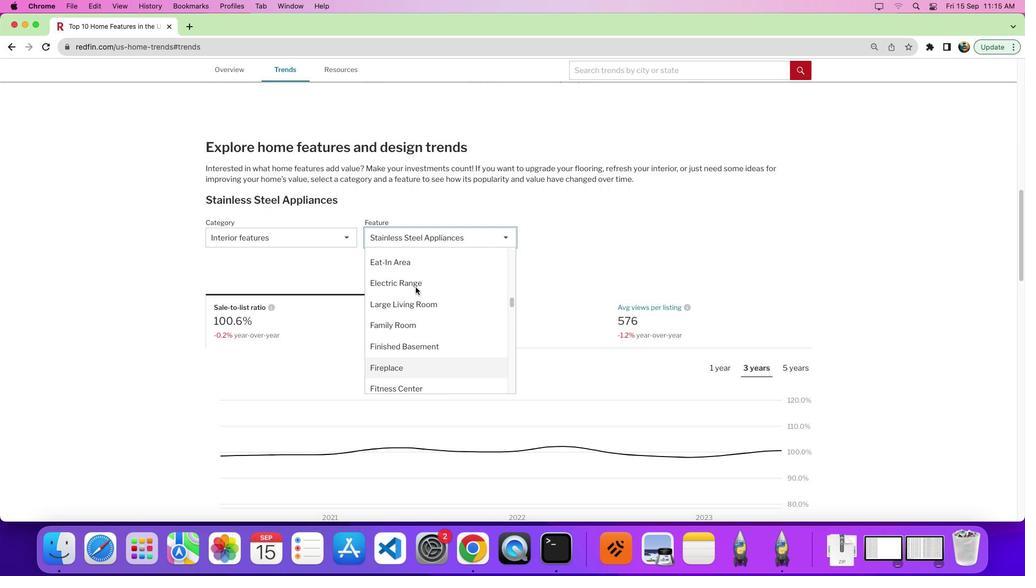 
Action: Mouse scrolled (411, 284) with delta (0, 1)
Screenshot: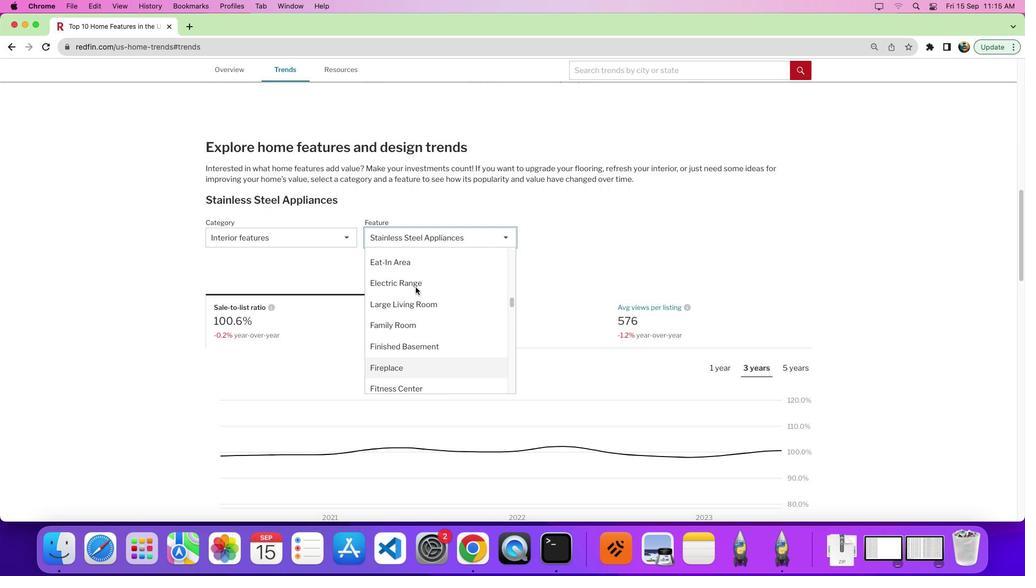 
Action: Mouse scrolled (411, 284) with delta (0, 4)
Screenshot: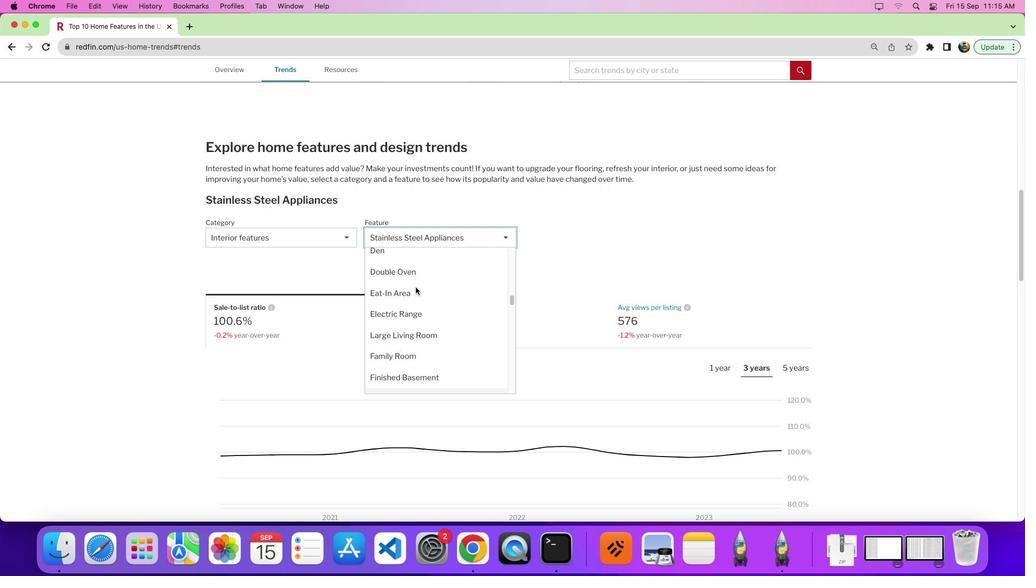 
Action: Mouse moved to (412, 285)
Screenshot: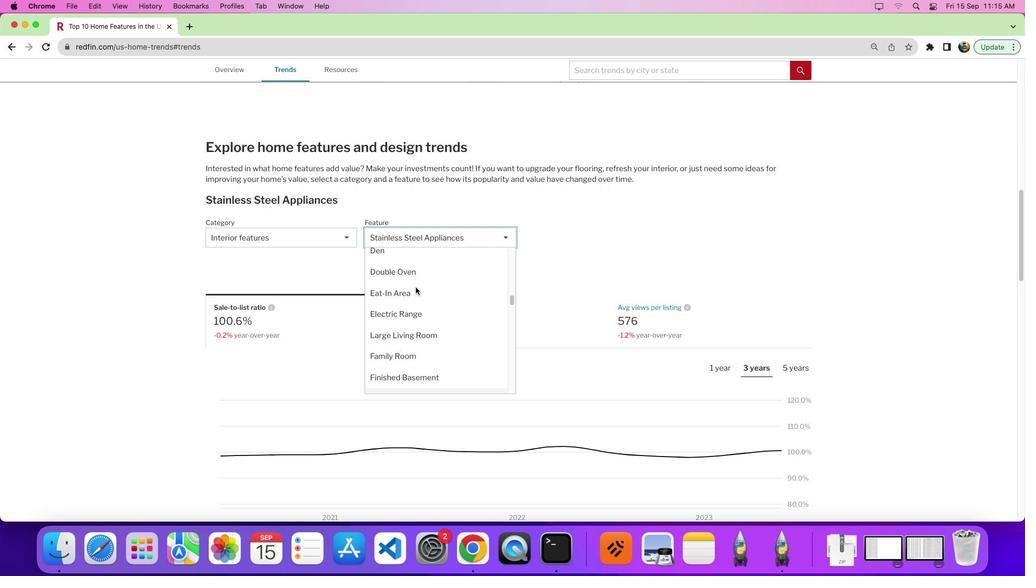 
Action: Mouse scrolled (412, 285) with delta (0, 7)
Screenshot: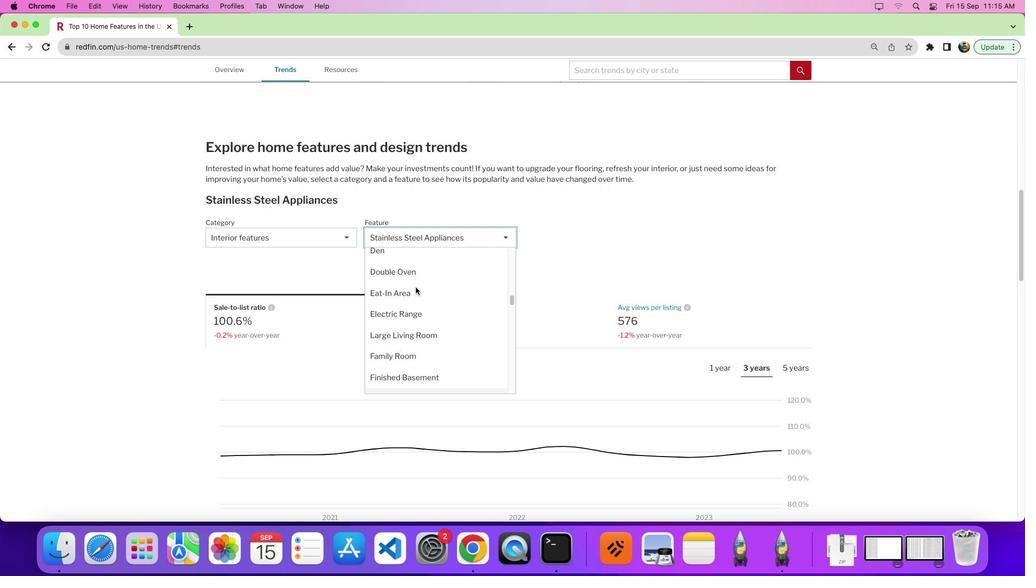 
Action: Mouse moved to (415, 287)
Screenshot: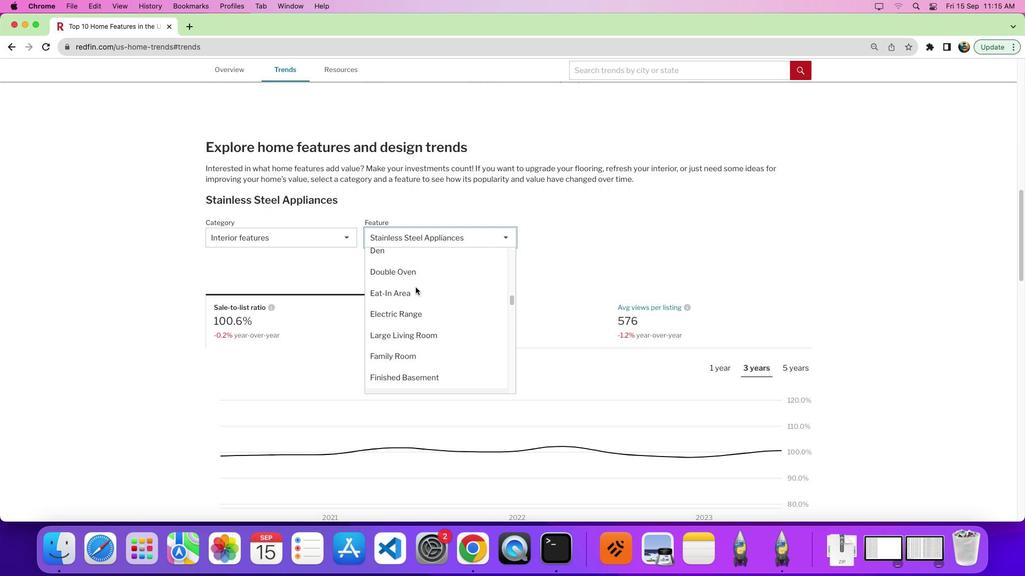 
Action: Mouse scrolled (415, 287) with delta (0, 0)
Screenshot: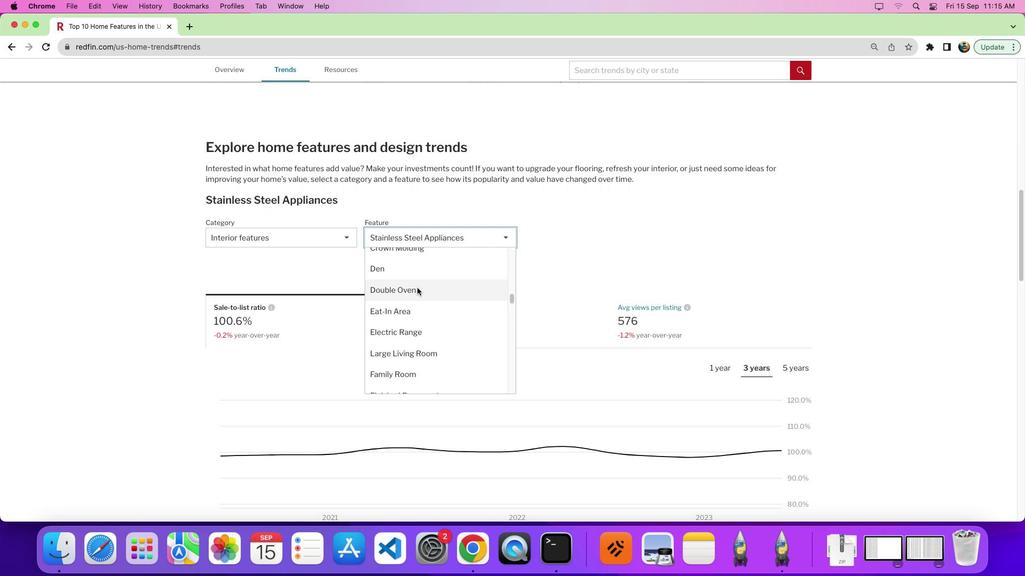 
Action: Mouse scrolled (415, 287) with delta (0, 0)
Screenshot: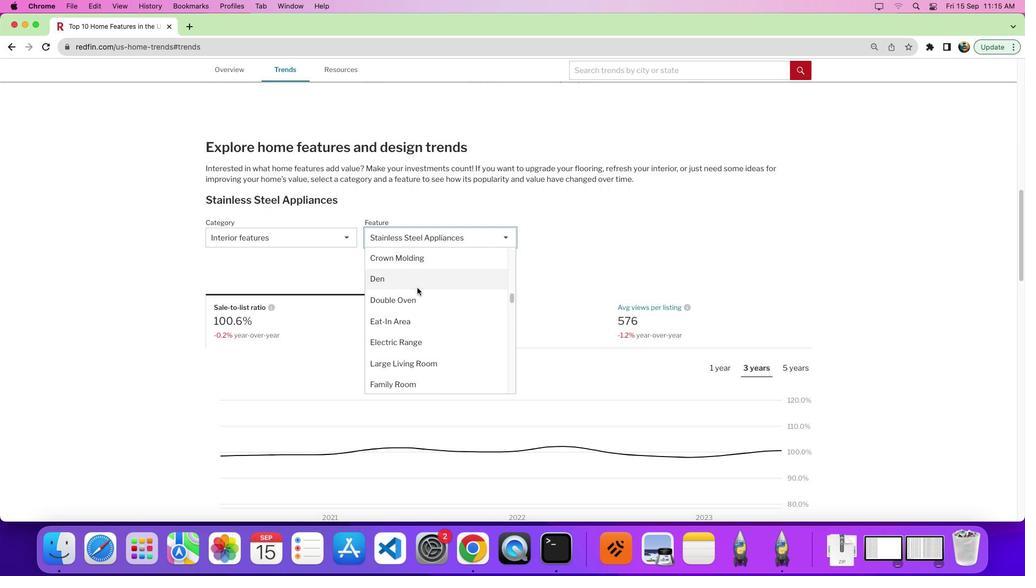 
Action: Mouse moved to (417, 288)
Screenshot: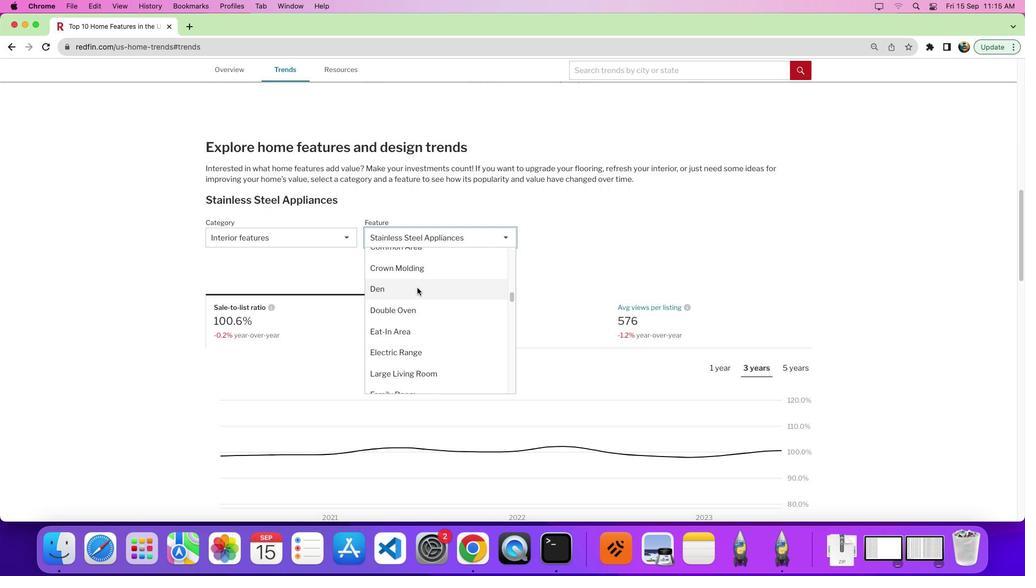 
Action: Mouse scrolled (417, 288) with delta (0, 0)
Screenshot: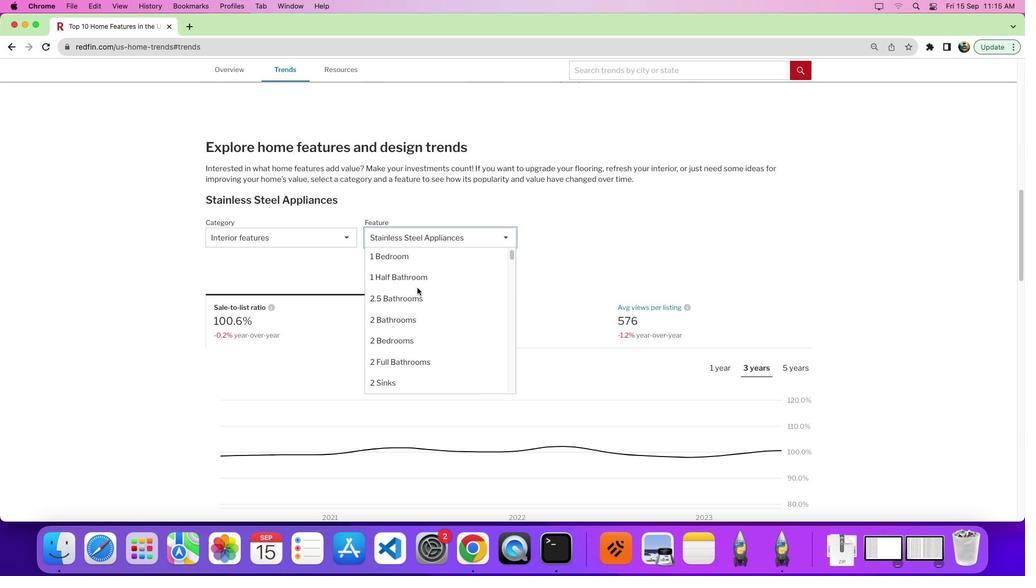
Action: Mouse scrolled (417, 288) with delta (0, 1)
Screenshot: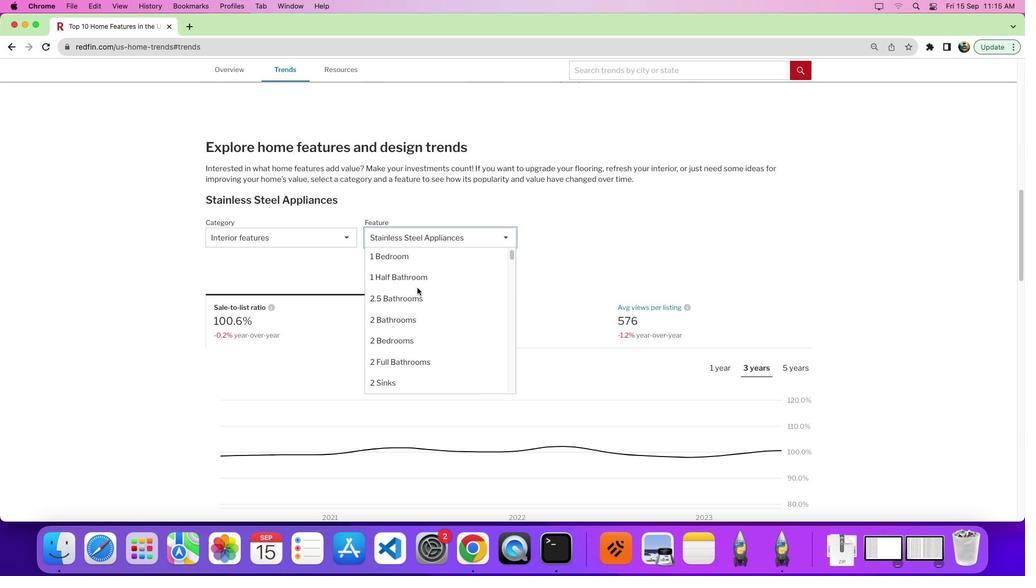 
Action: Mouse scrolled (417, 288) with delta (0, 4)
Screenshot: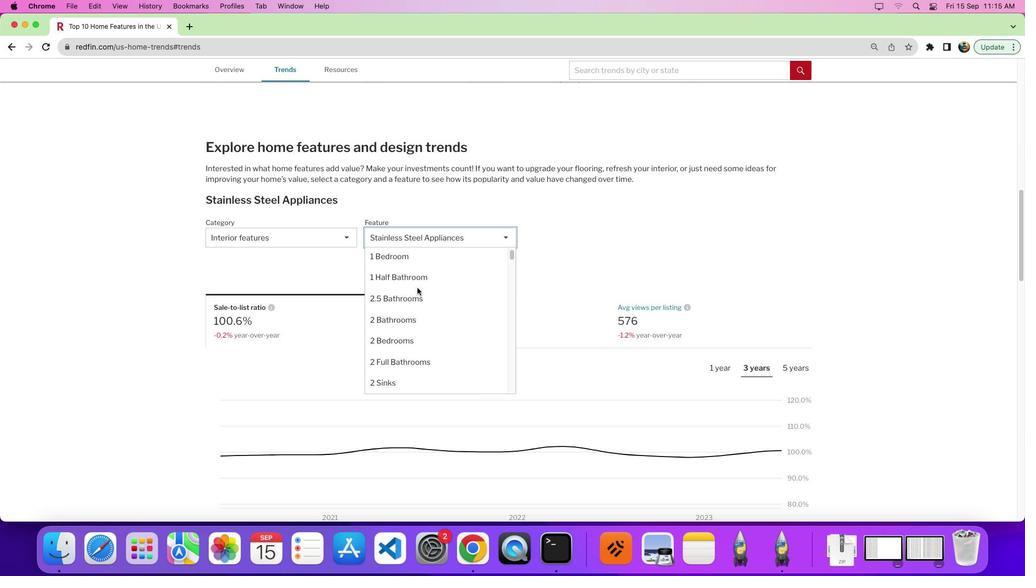 
Action: Mouse scrolled (417, 288) with delta (0, 7)
Screenshot: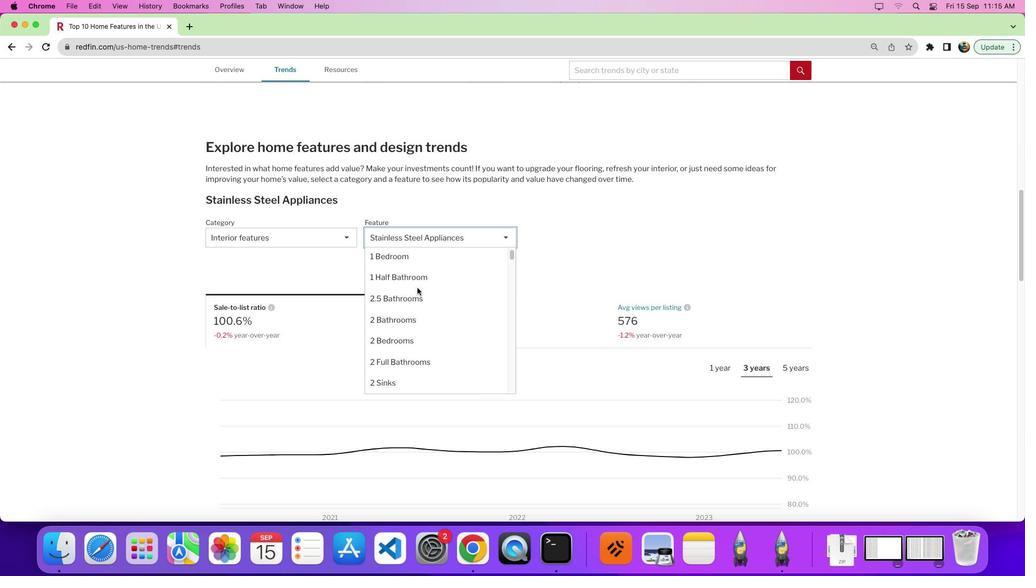 
Action: Mouse moved to (420, 289)
Screenshot: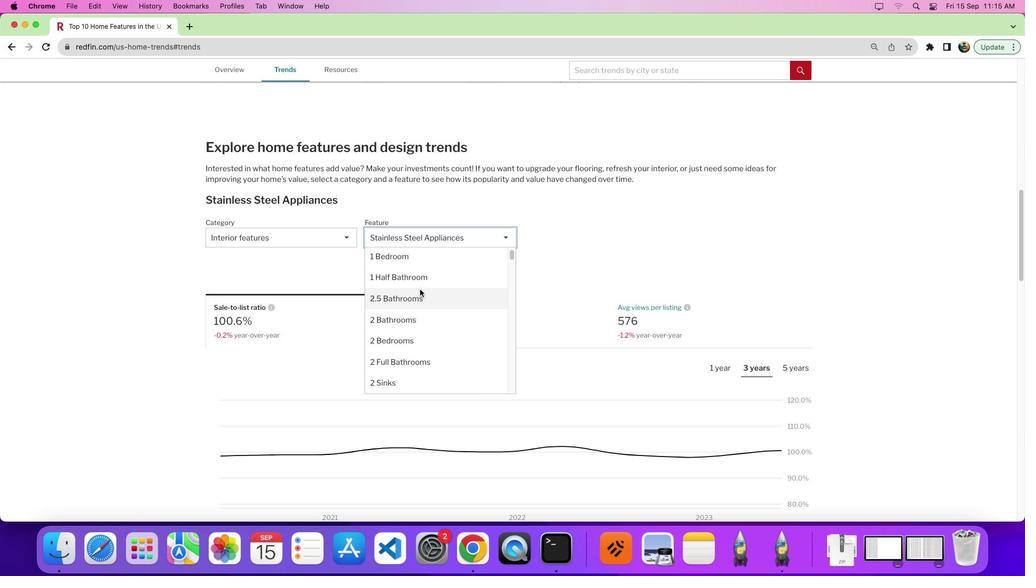
Action: Mouse scrolled (420, 289) with delta (0, 0)
Screenshot: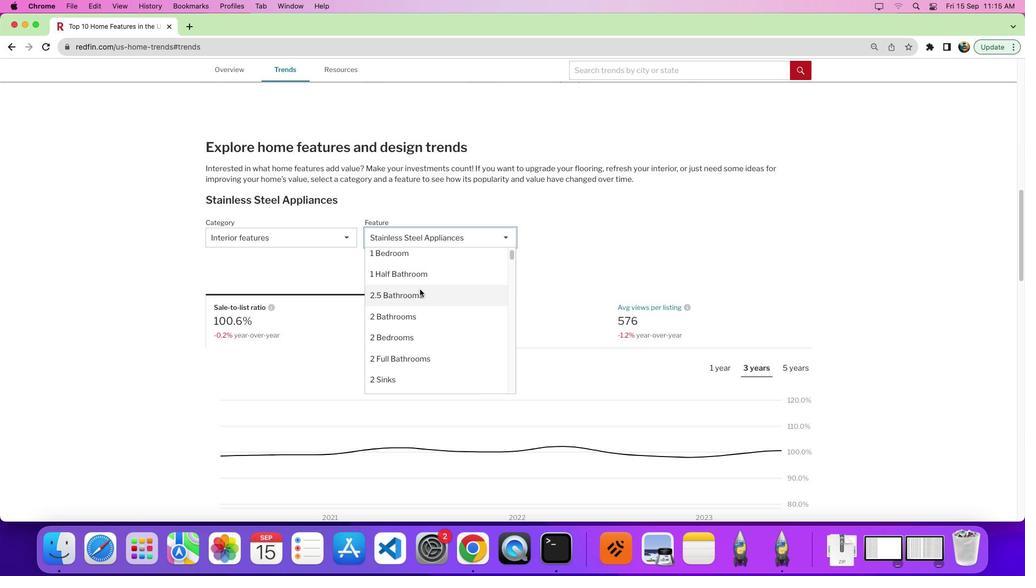 
Action: Mouse scrolled (420, 289) with delta (0, 0)
Screenshot: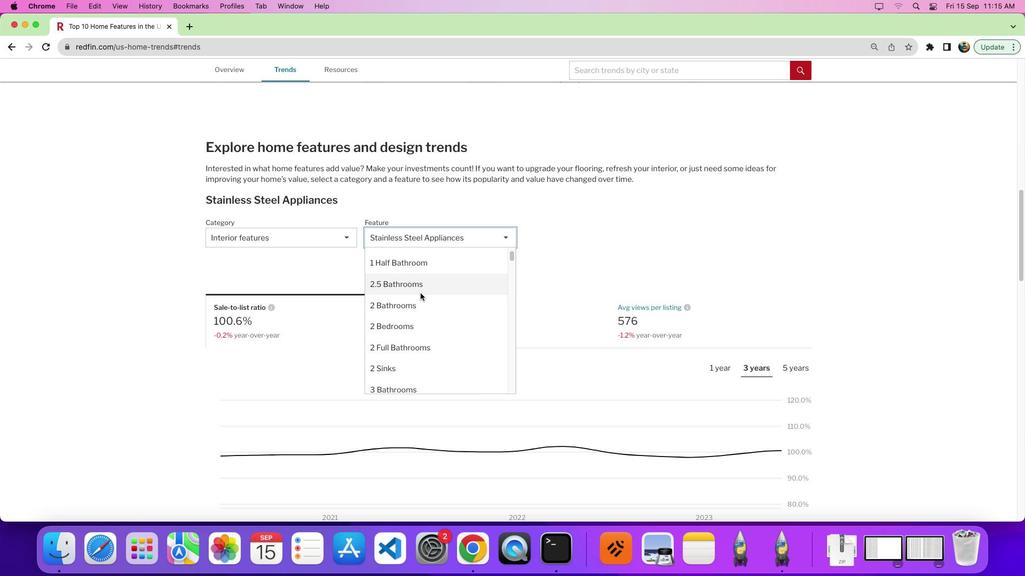 
Action: Mouse moved to (419, 299)
Screenshot: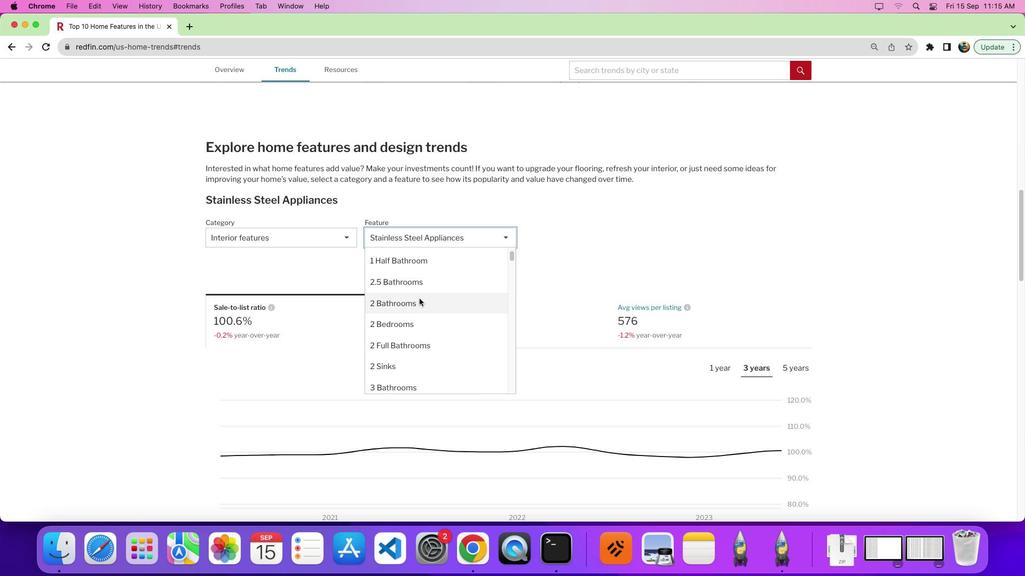 
Action: Mouse pressed left at (419, 299)
Screenshot: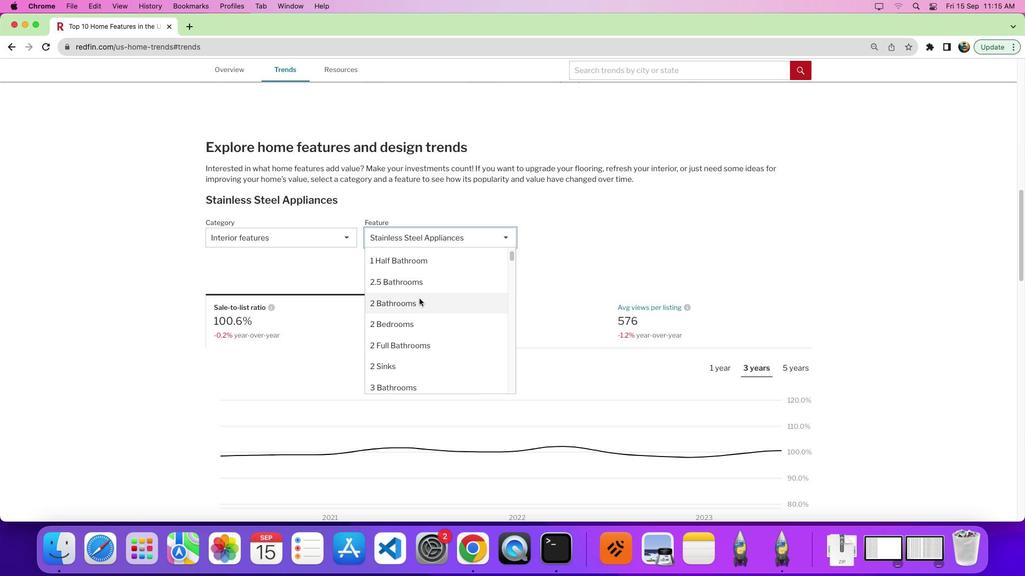 
Action: Mouse moved to (555, 305)
Screenshot: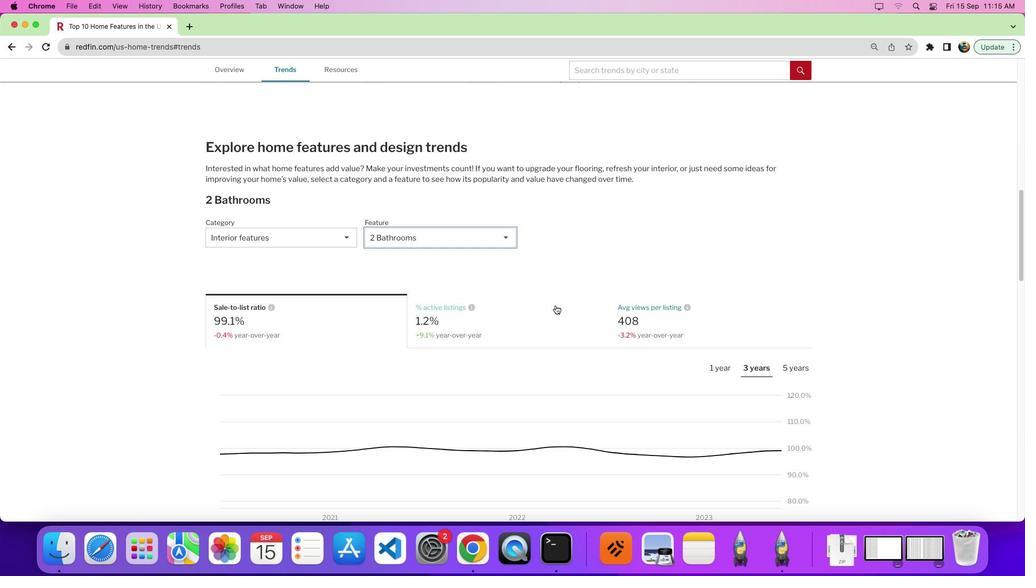 
Action: Mouse scrolled (555, 305) with delta (0, 0)
Screenshot: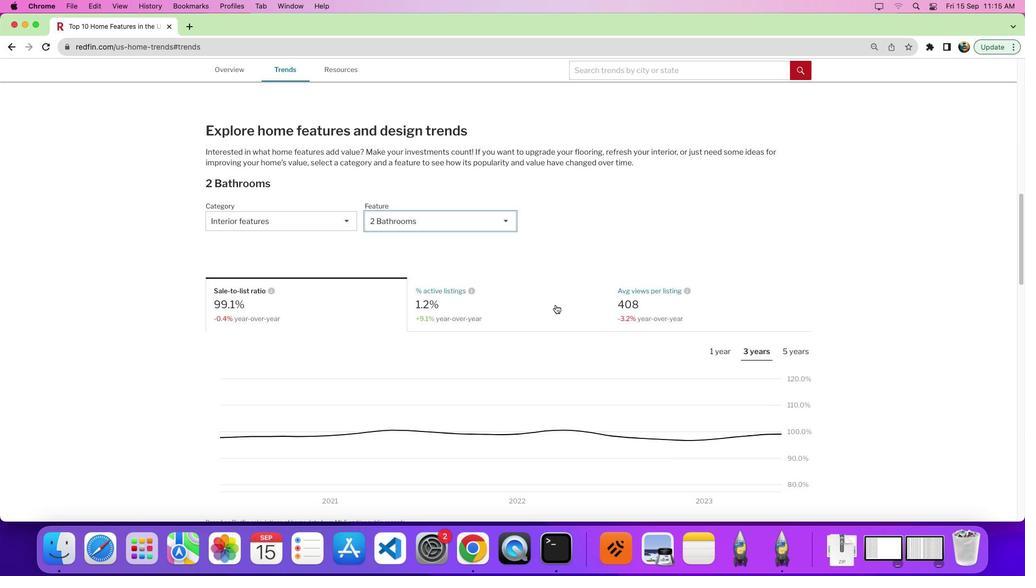 
Action: Mouse scrolled (555, 305) with delta (0, 0)
Screenshot: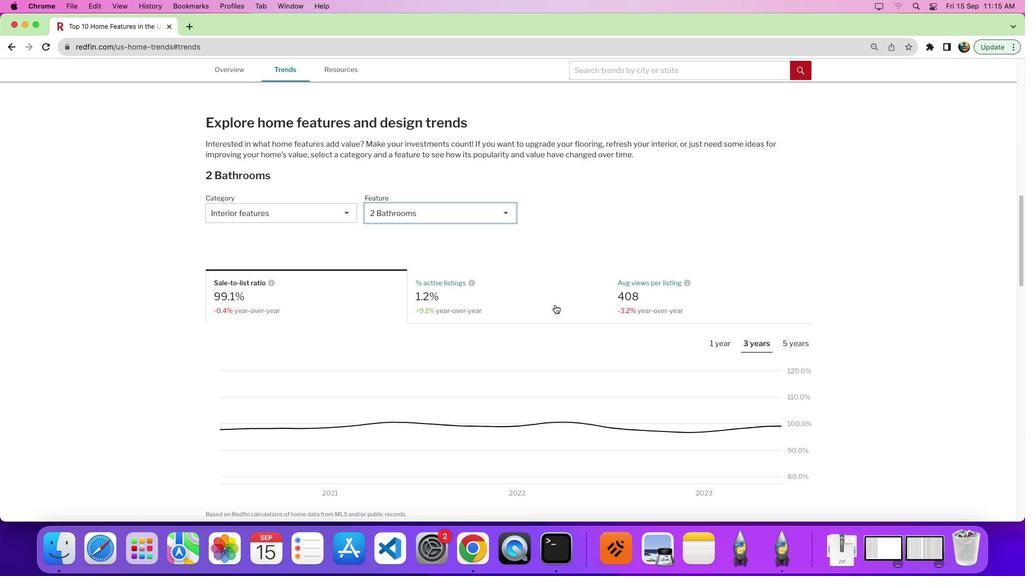 
Action: Mouse moved to (448, 308)
Screenshot: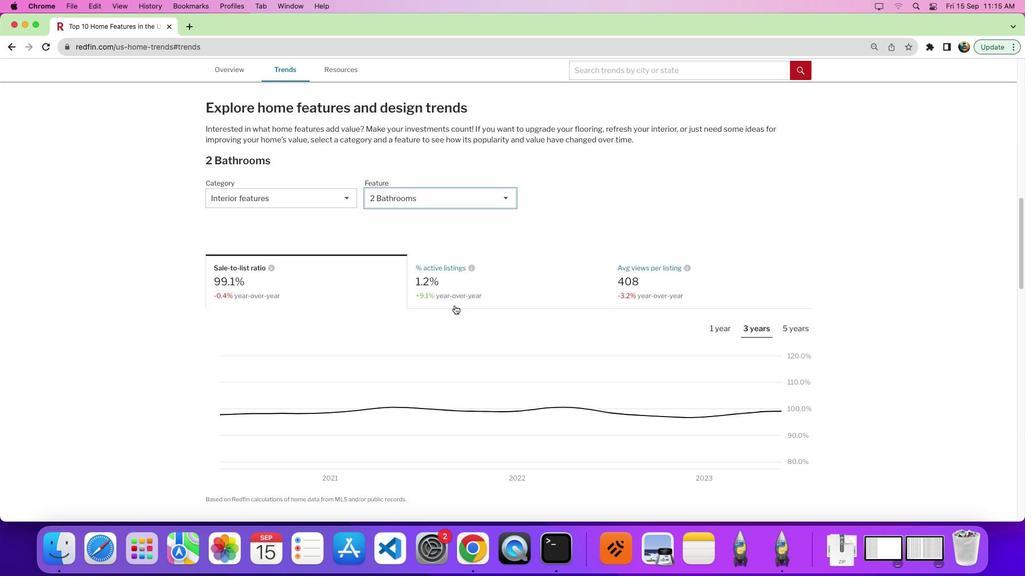 
Action: Mouse scrolled (448, 308) with delta (0, 0)
Screenshot: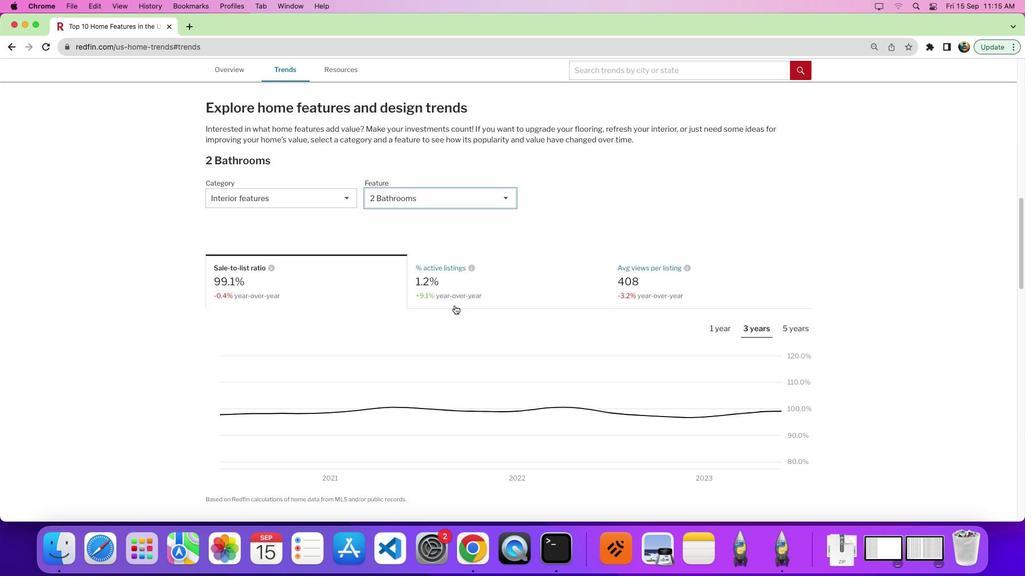 
Action: Mouse scrolled (448, 308) with delta (0, 0)
Screenshot: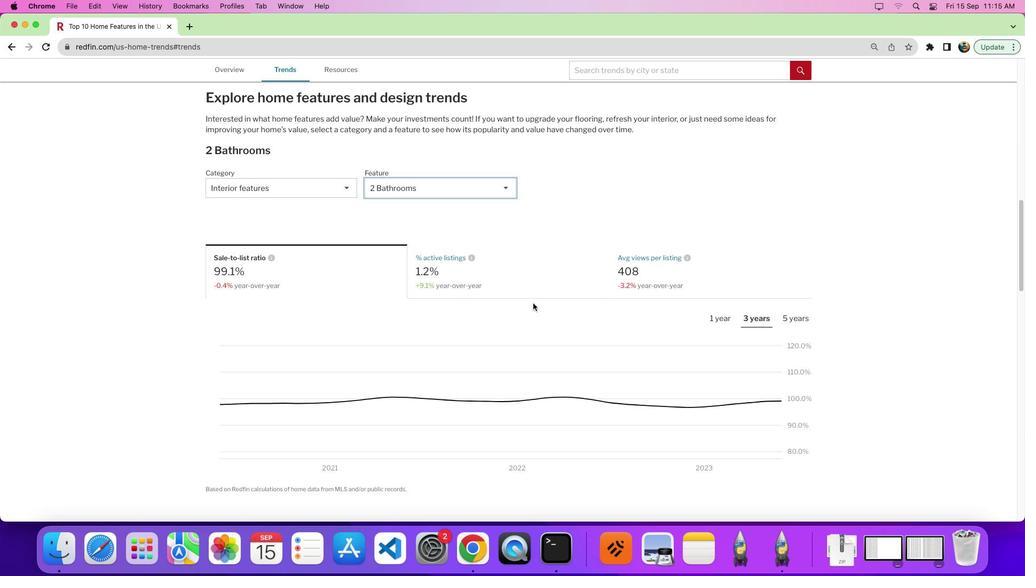 
Action: Mouse moved to (721, 308)
Screenshot: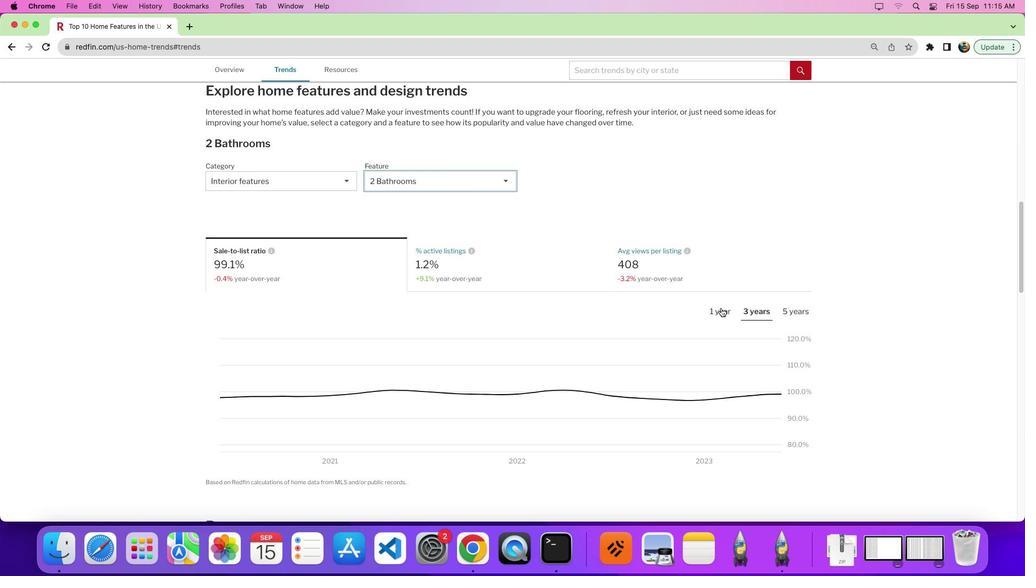 
Action: Mouse pressed left at (721, 308)
Screenshot: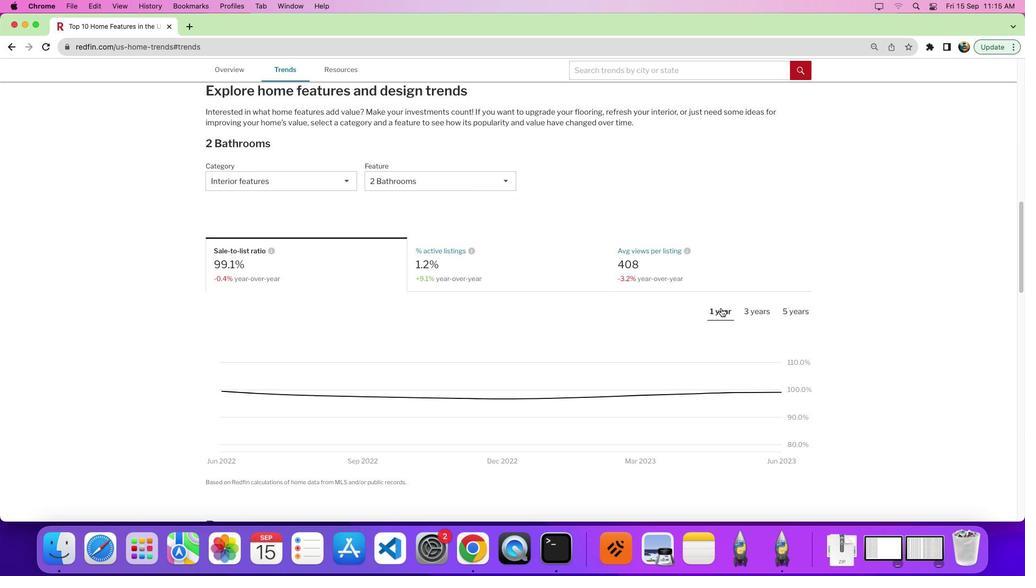 
Action: Mouse moved to (536, 310)
Screenshot: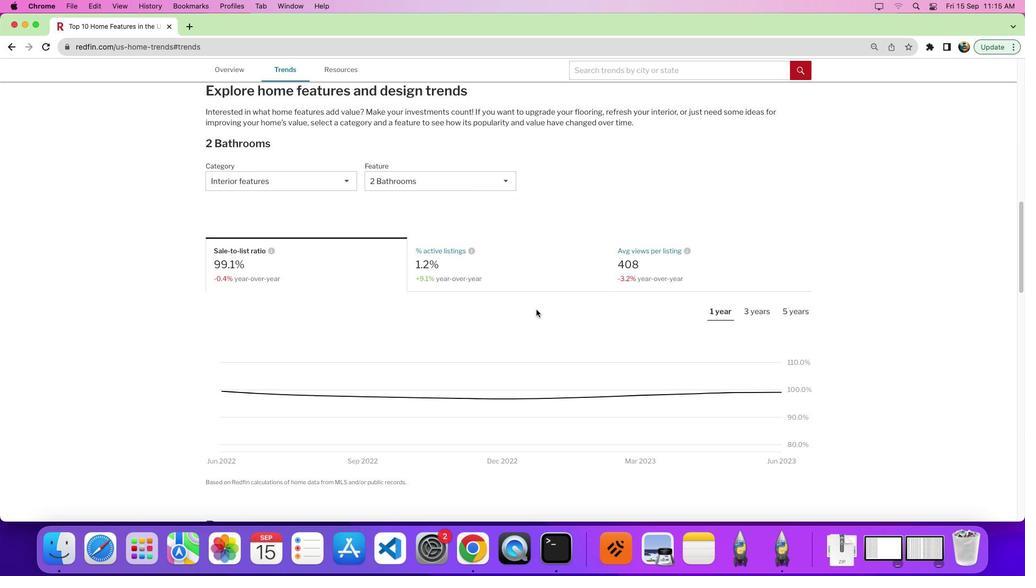 
Action: Mouse scrolled (536, 310) with delta (0, 0)
Screenshot: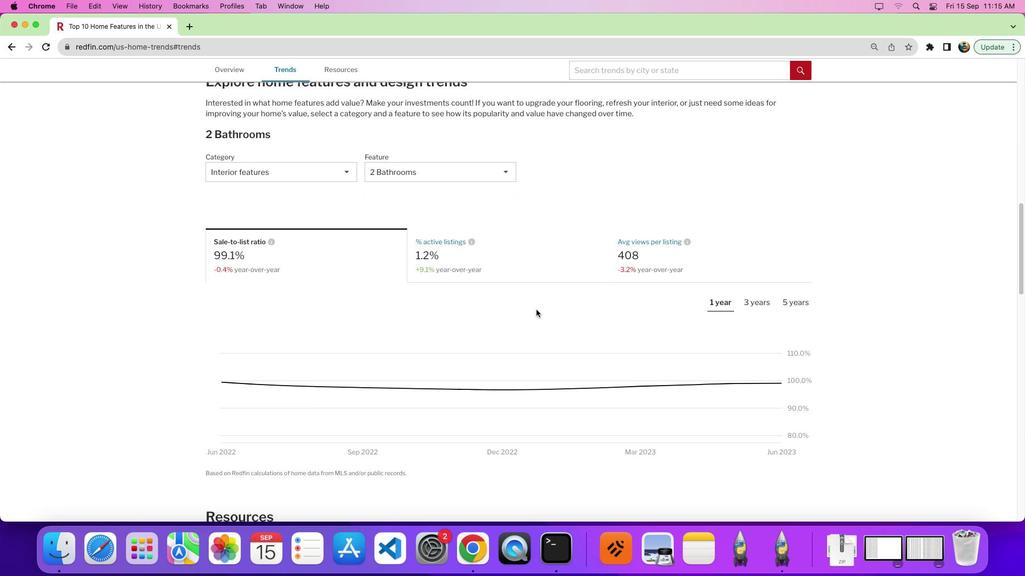 
Action: Mouse scrolled (536, 310) with delta (0, 0)
Screenshot: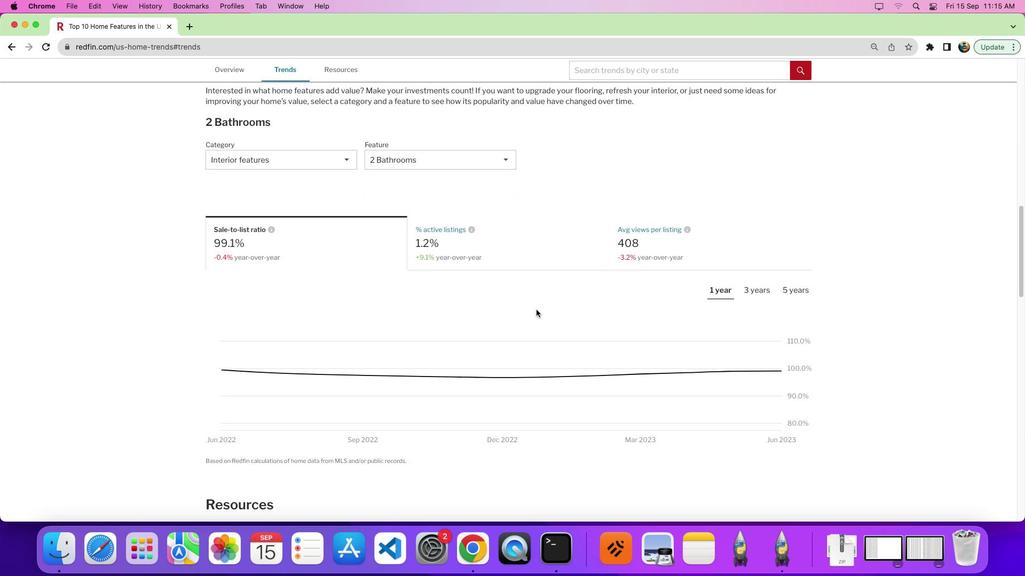 
Action: Mouse scrolled (536, 310) with delta (0, 0)
Screenshot: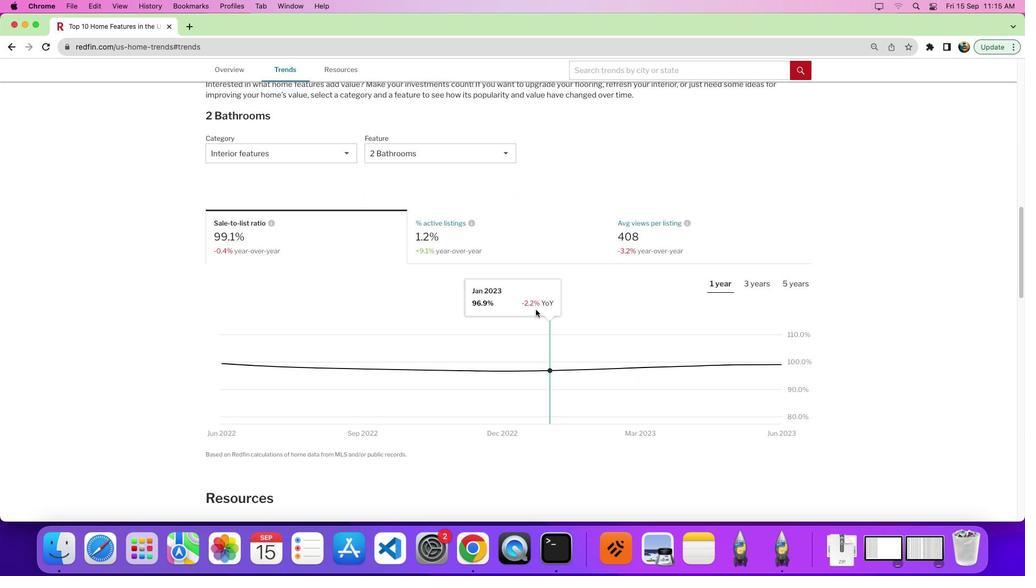 
Action: Mouse moved to (708, 293)
Screenshot: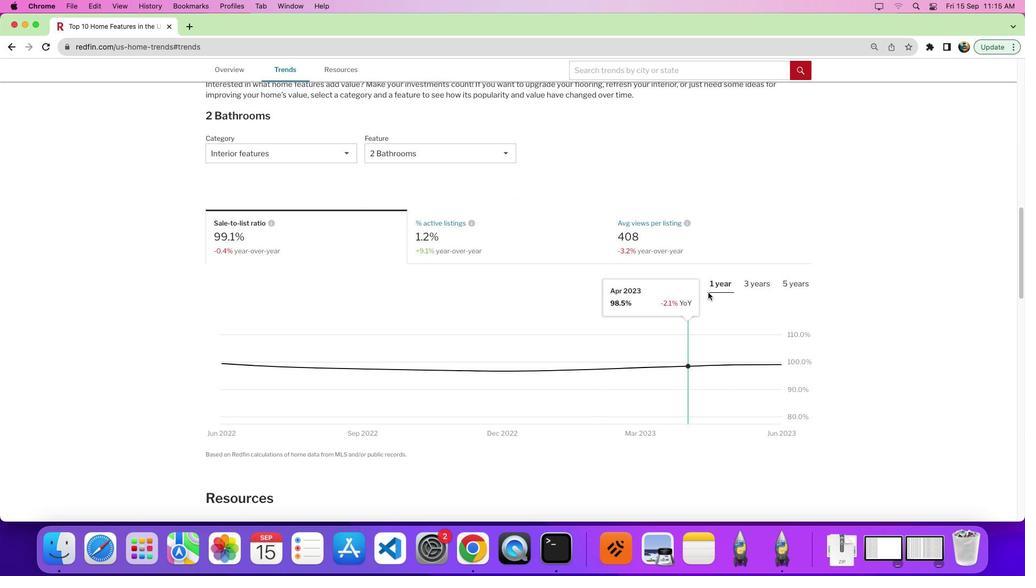 
Action: Mouse scrolled (708, 293) with delta (0, 0)
Screenshot: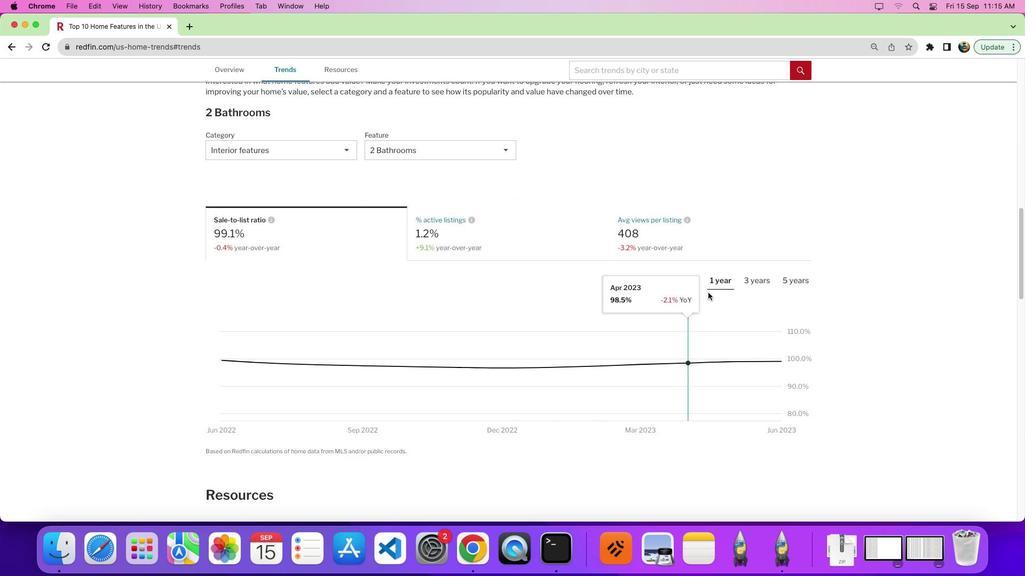 
Action: Mouse scrolled (708, 293) with delta (0, 0)
Screenshot: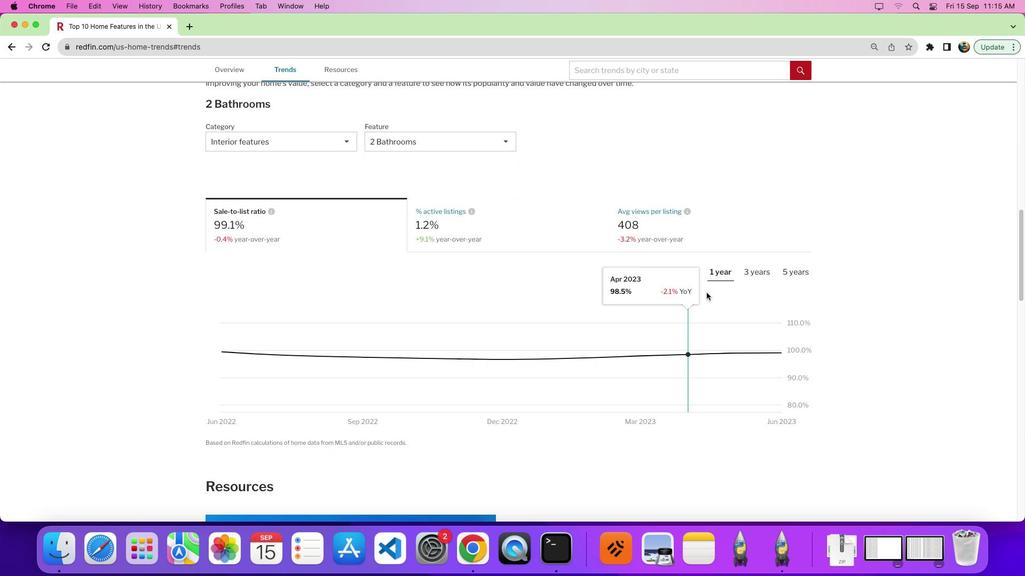 
Action: Mouse moved to (703, 296)
Screenshot: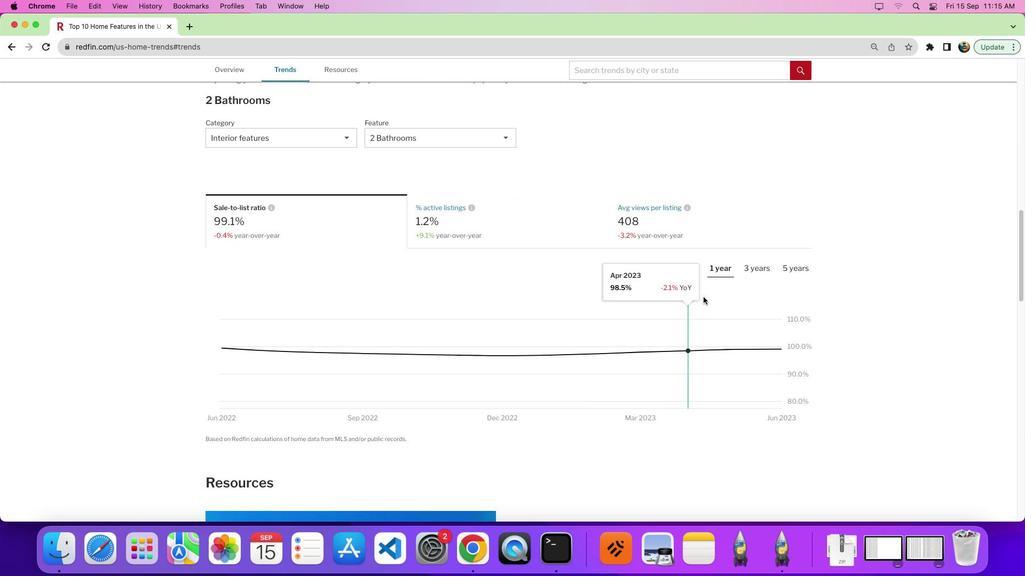 
Action: Mouse scrolled (703, 296) with delta (0, 0)
Screenshot: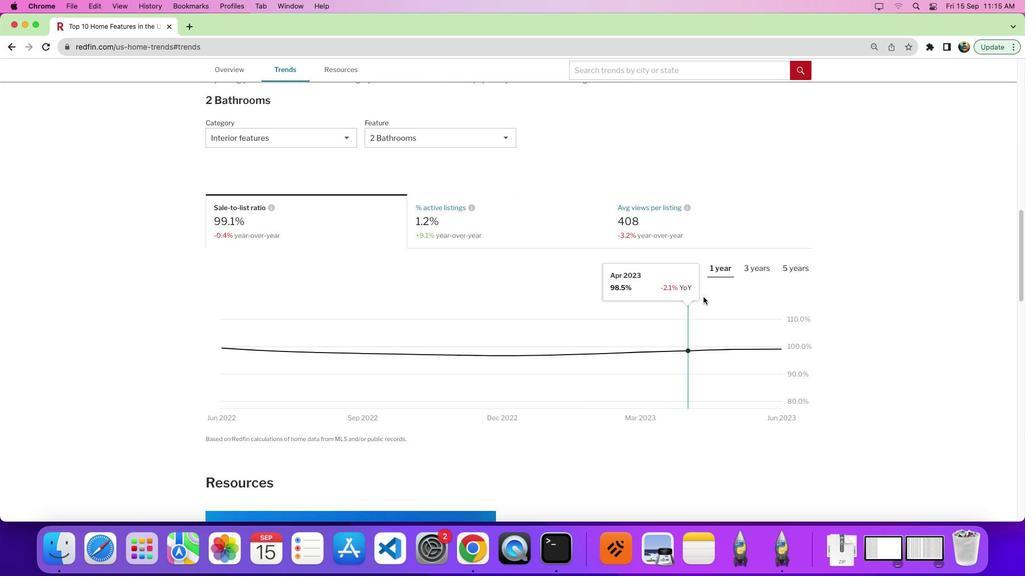 
Action: Mouse moved to (793, 279)
Screenshot: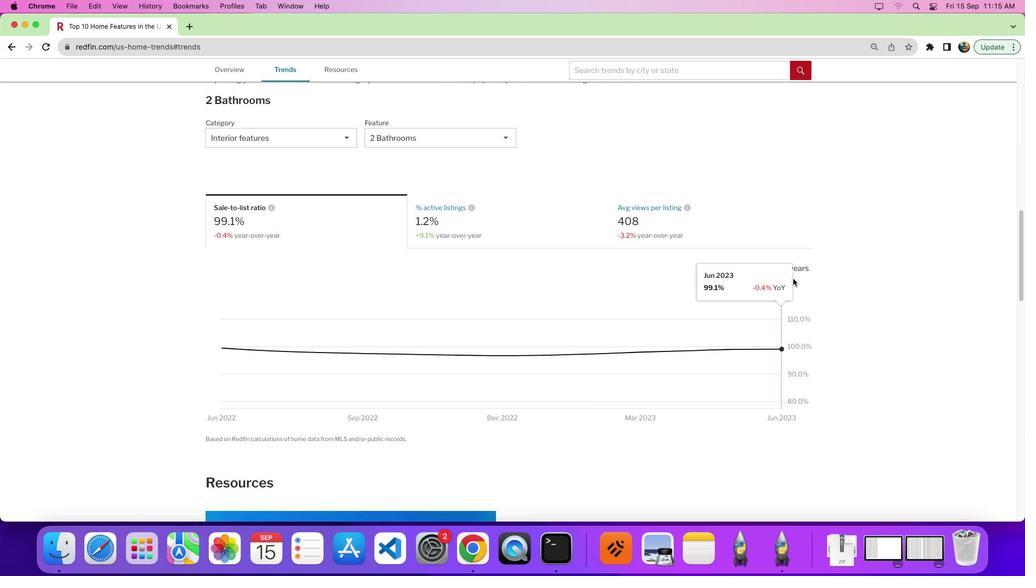 
